 Task: Compose an email with the signature Louis Adams with the subject Request for feedback on a social responsibility report and the message I would like to schedule a project status review call. from softage.3@softage.net to softage.6@softage.net with an attached audio file Audio_ad_jingle.mp3 Undo the message, redo the message and add the line (Thank you) Send the email. Finally, move the email from Sent Items to the label Sales forecasts
Action: Mouse moved to (72, 123)
Screenshot: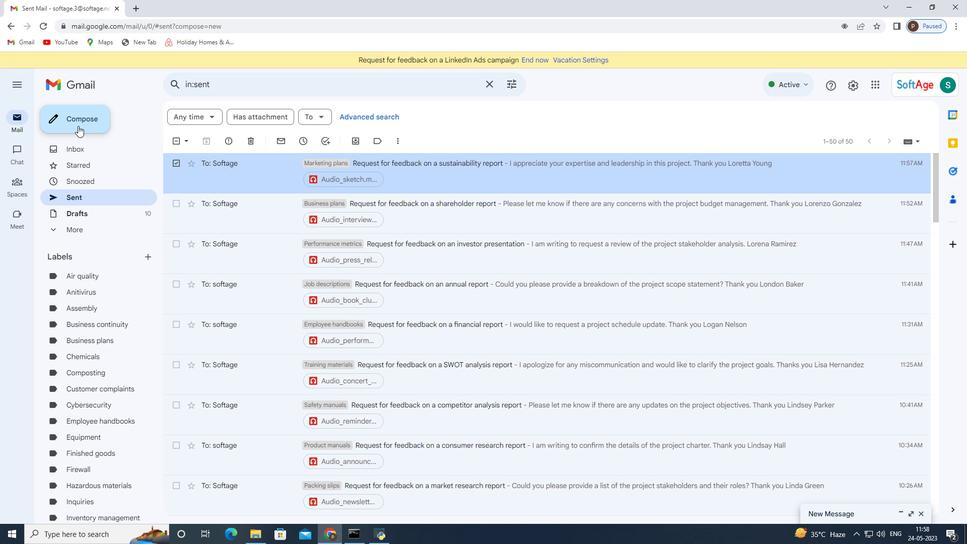 
Action: Mouse pressed left at (72, 123)
Screenshot: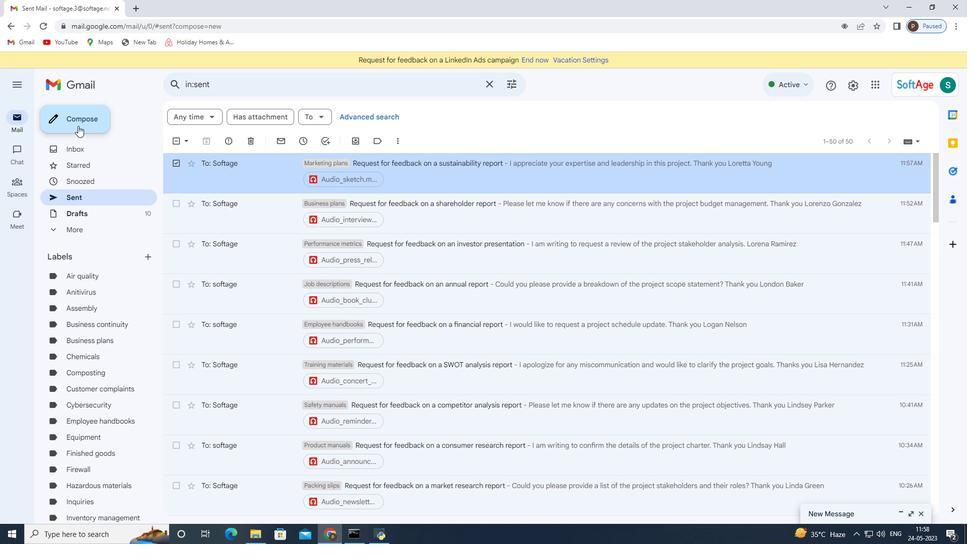 
Action: Mouse moved to (681, 509)
Screenshot: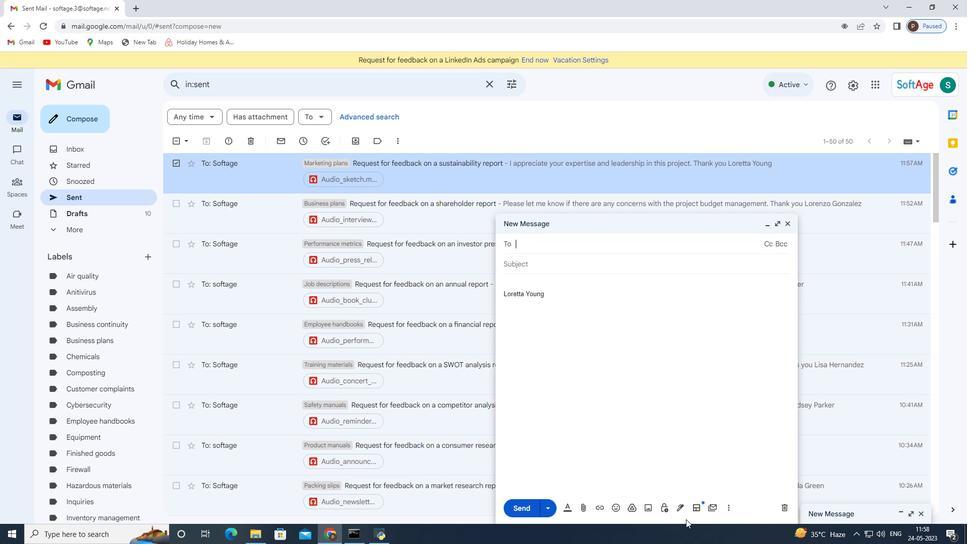 
Action: Mouse pressed left at (681, 509)
Screenshot: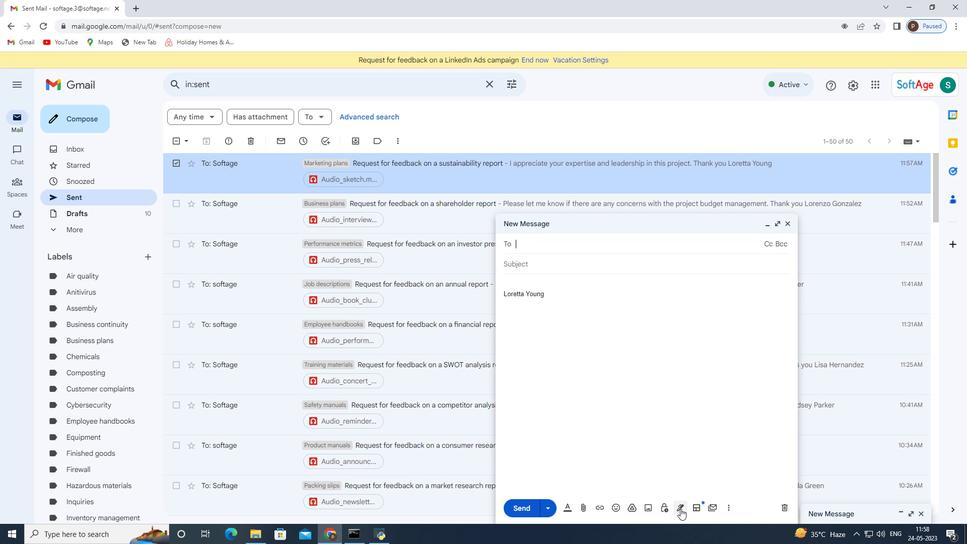 
Action: Mouse moved to (700, 454)
Screenshot: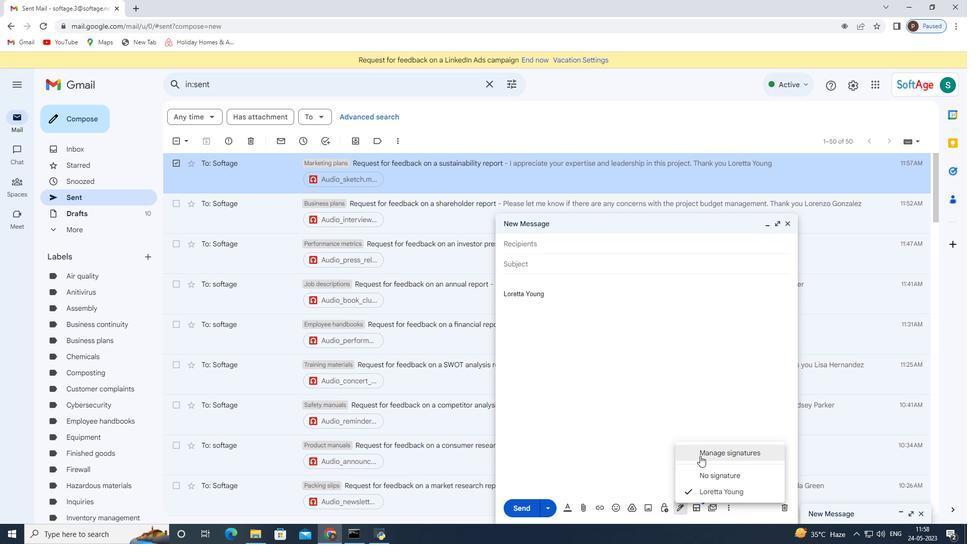 
Action: Mouse pressed left at (700, 454)
Screenshot: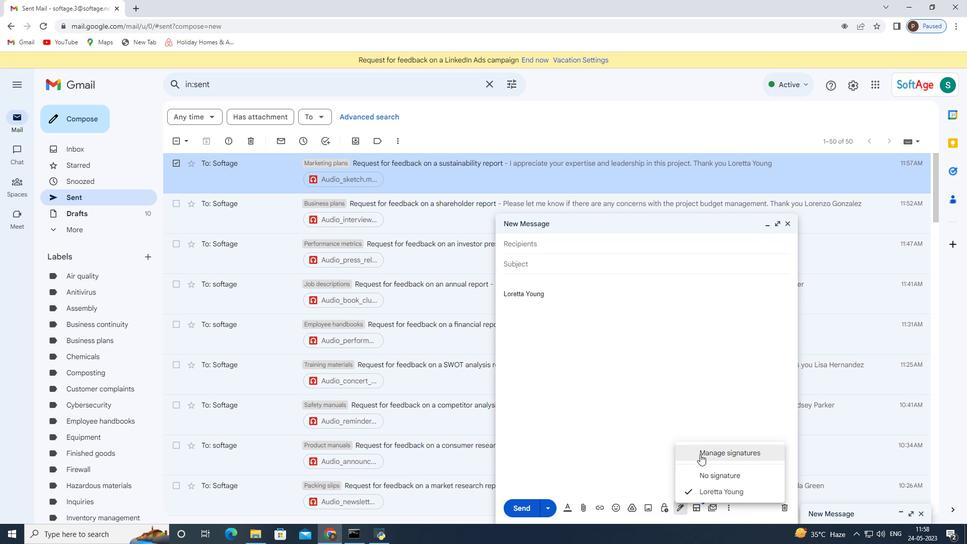 
Action: Mouse moved to (790, 223)
Screenshot: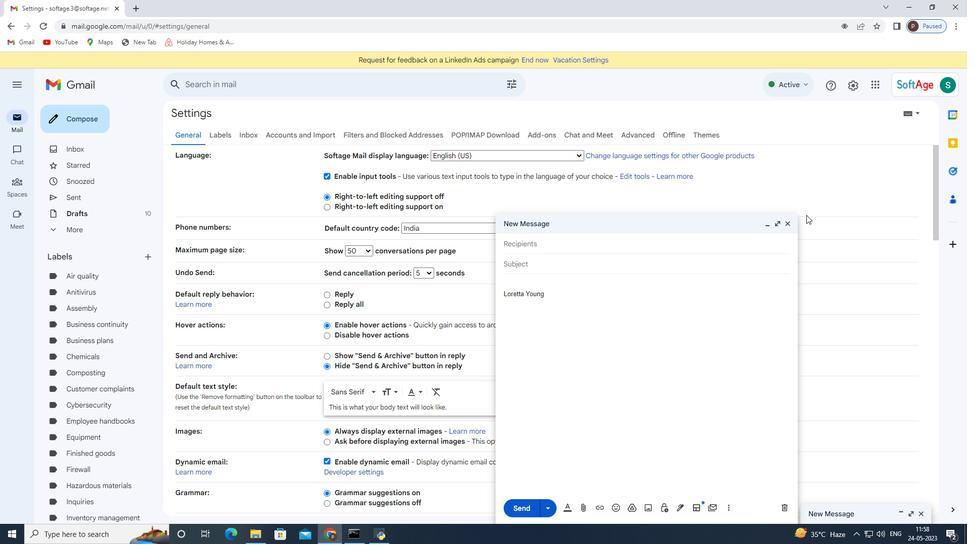 
Action: Mouse pressed left at (790, 223)
Screenshot: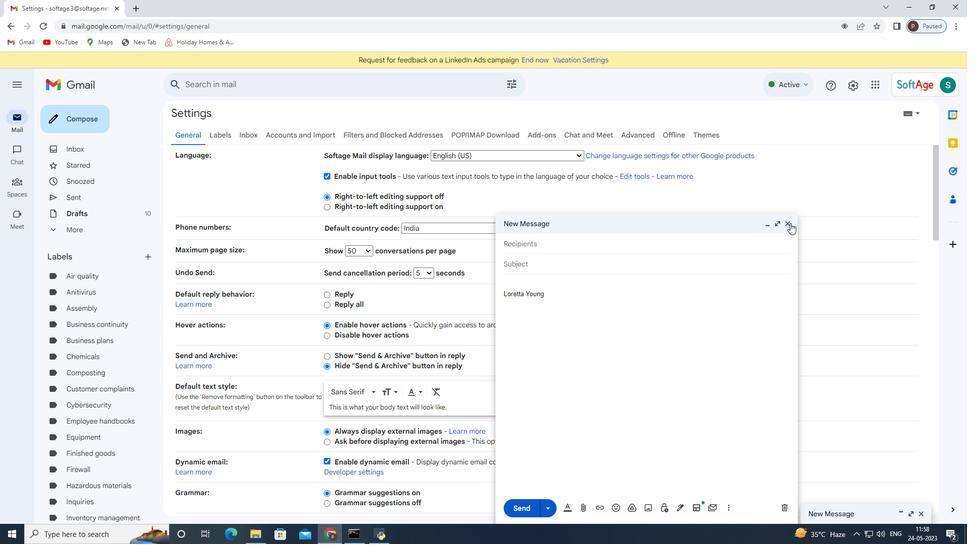 
Action: Mouse moved to (393, 349)
Screenshot: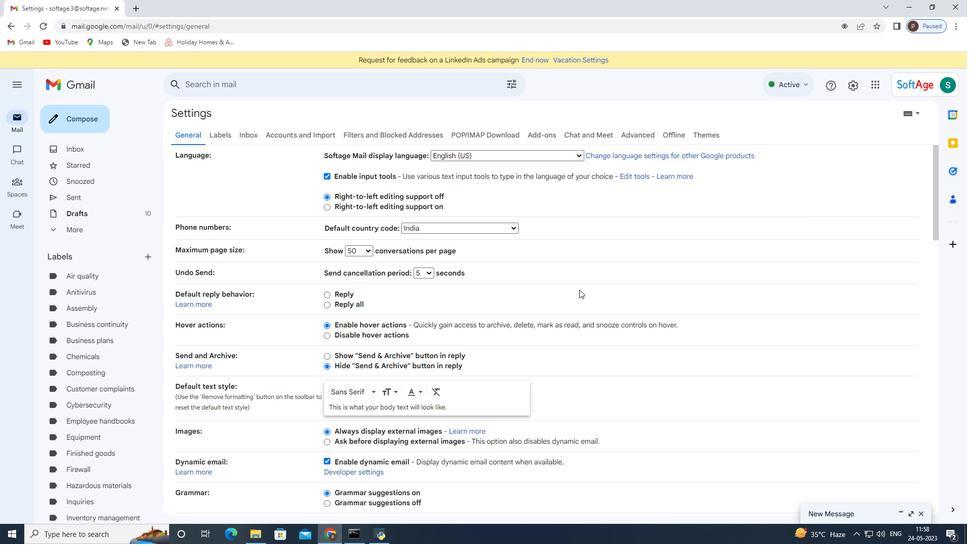 
Action: Mouse scrolled (393, 348) with delta (0, 0)
Screenshot: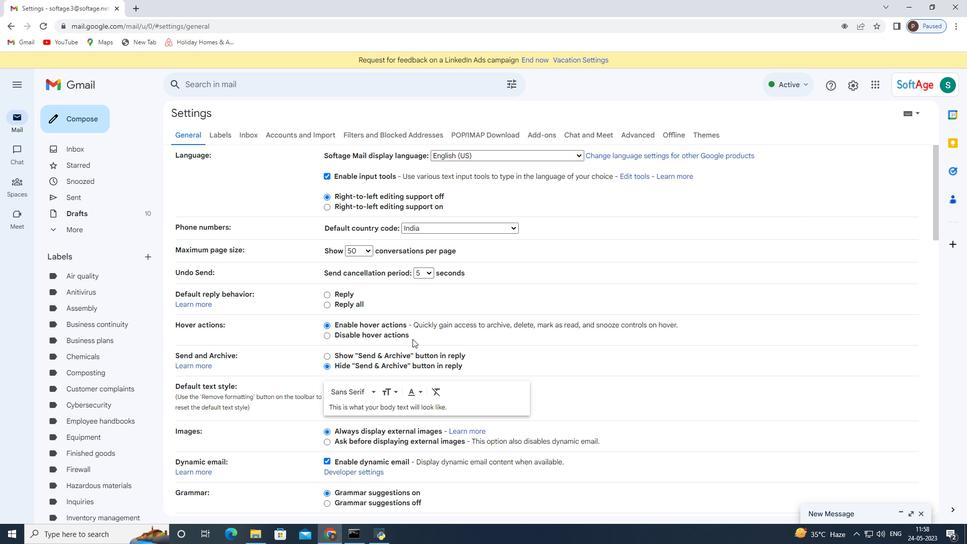 
Action: Mouse scrolled (393, 348) with delta (0, 0)
Screenshot: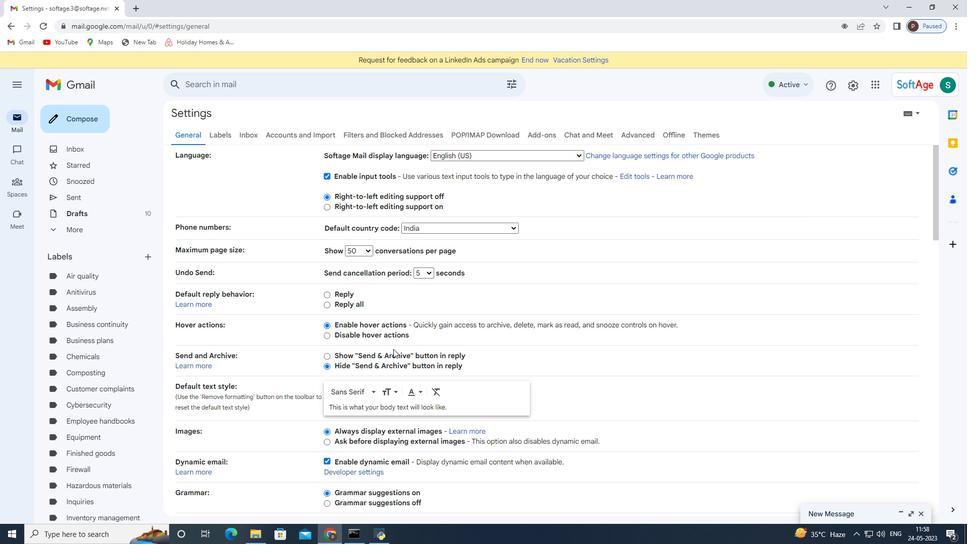 
Action: Mouse scrolled (393, 348) with delta (0, 0)
Screenshot: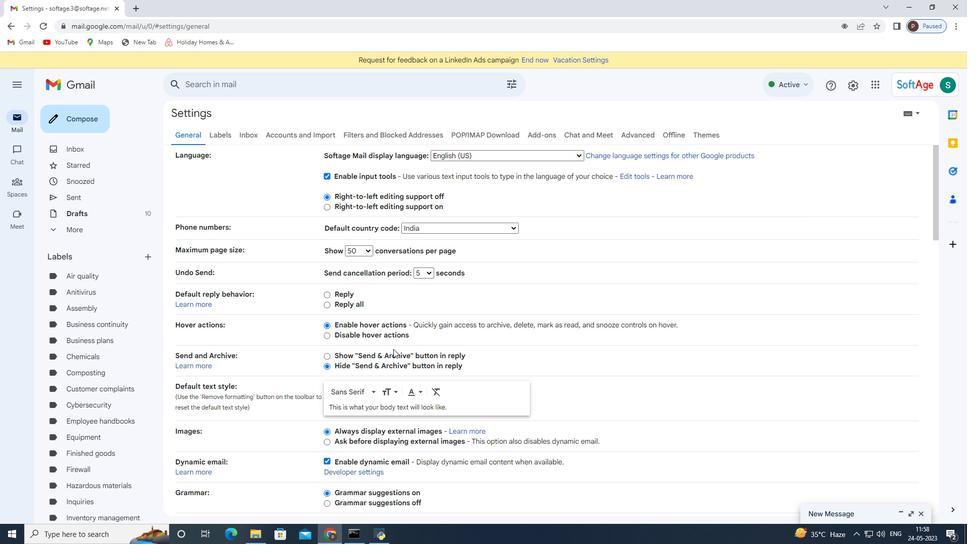 
Action: Mouse scrolled (393, 348) with delta (0, 0)
Screenshot: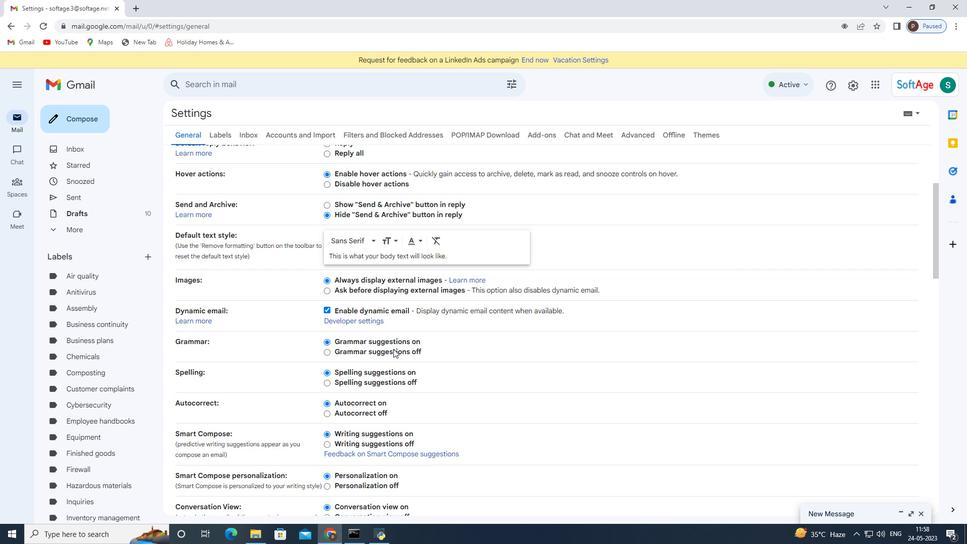 
Action: Mouse scrolled (393, 348) with delta (0, 0)
Screenshot: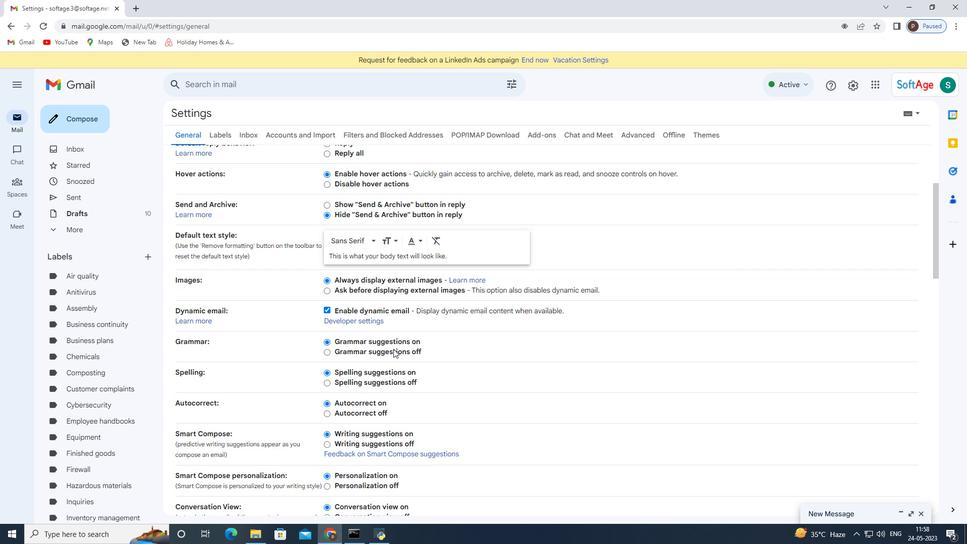 
Action: Mouse scrolled (393, 348) with delta (0, 0)
Screenshot: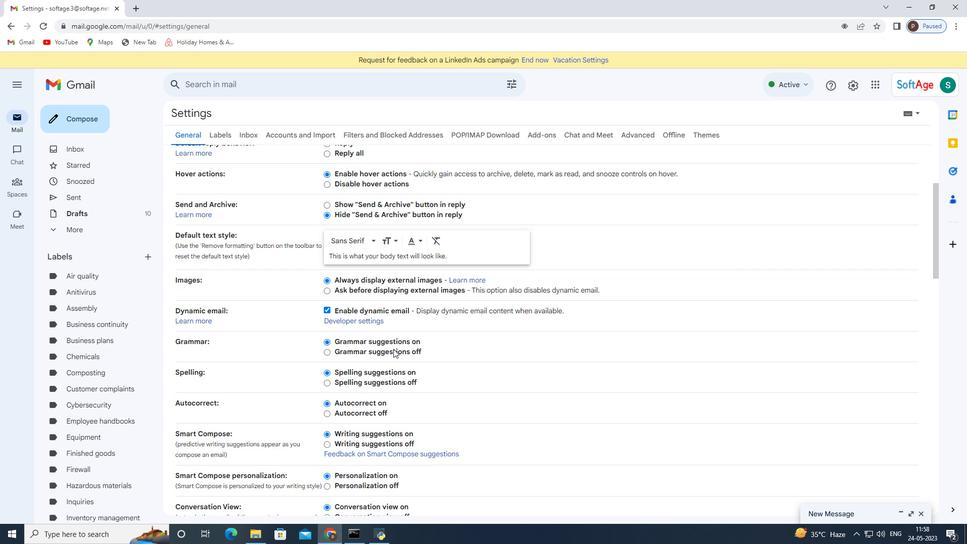 
Action: Mouse scrolled (393, 348) with delta (0, 0)
Screenshot: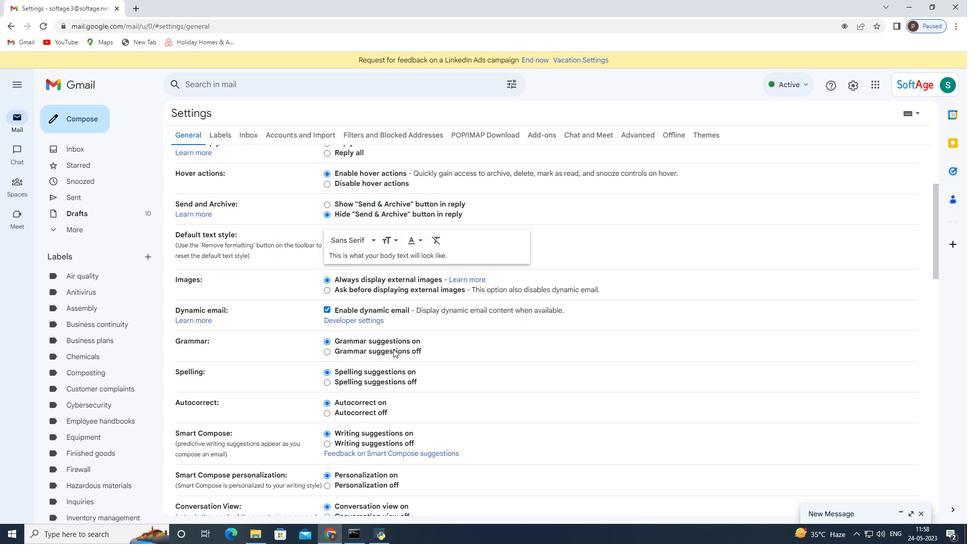 
Action: Mouse scrolled (393, 348) with delta (0, 0)
Screenshot: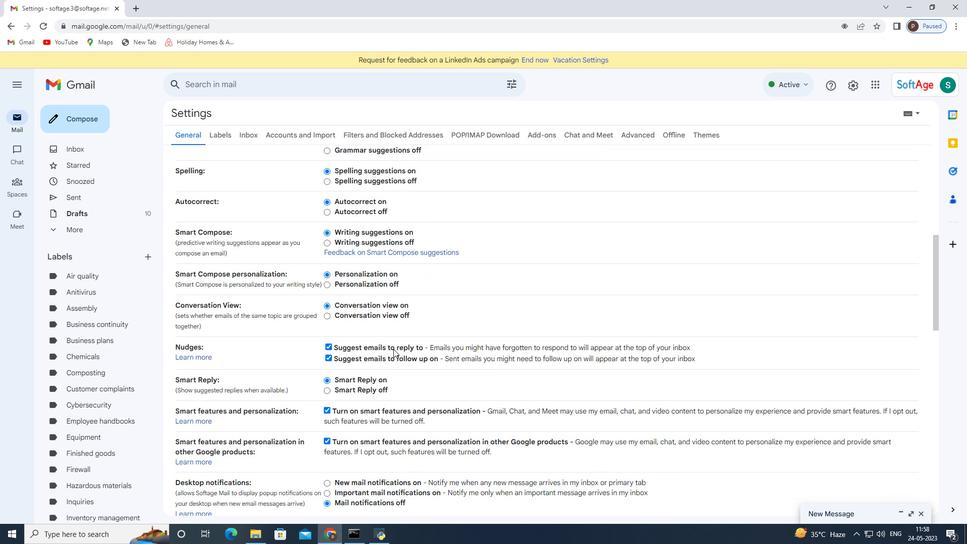 
Action: Mouse scrolled (393, 348) with delta (0, 0)
Screenshot: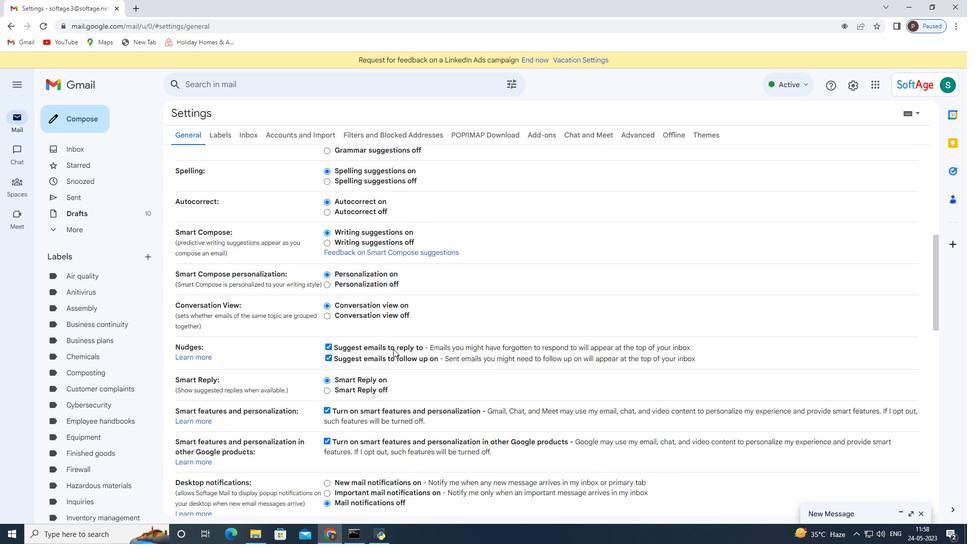 
Action: Mouse scrolled (393, 348) with delta (0, 0)
Screenshot: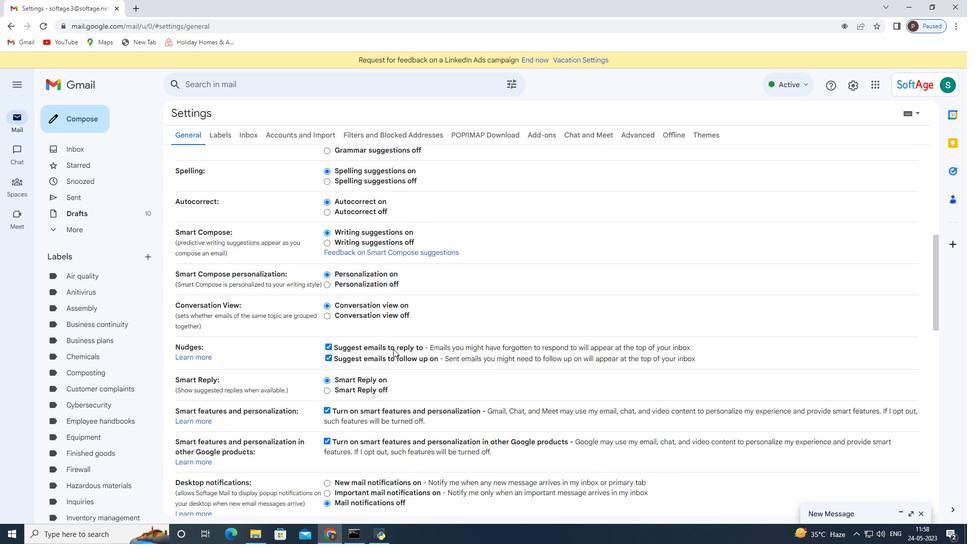 
Action: Mouse scrolled (393, 348) with delta (0, 0)
Screenshot: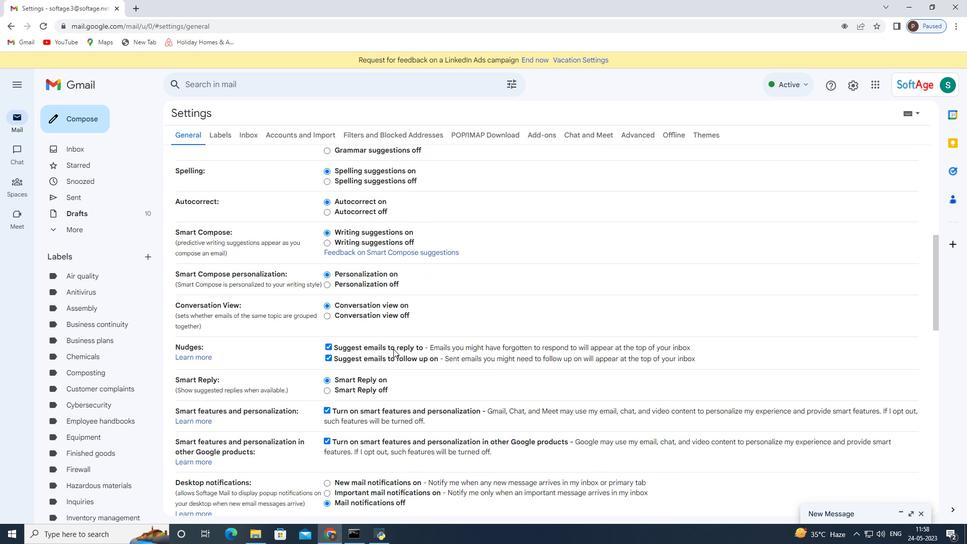 
Action: Mouse scrolled (393, 348) with delta (0, 0)
Screenshot: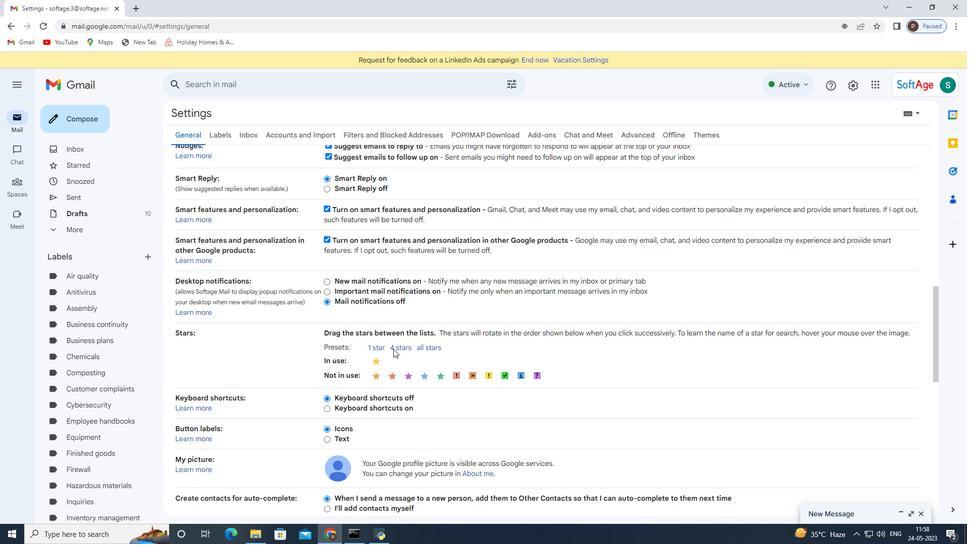 
Action: Mouse scrolled (393, 348) with delta (0, 0)
Screenshot: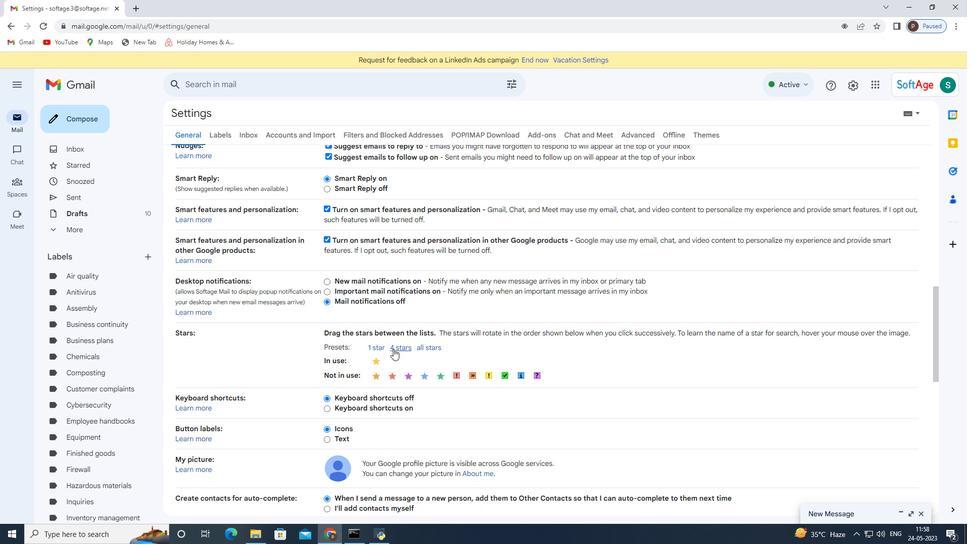 
Action: Mouse scrolled (393, 348) with delta (0, 0)
Screenshot: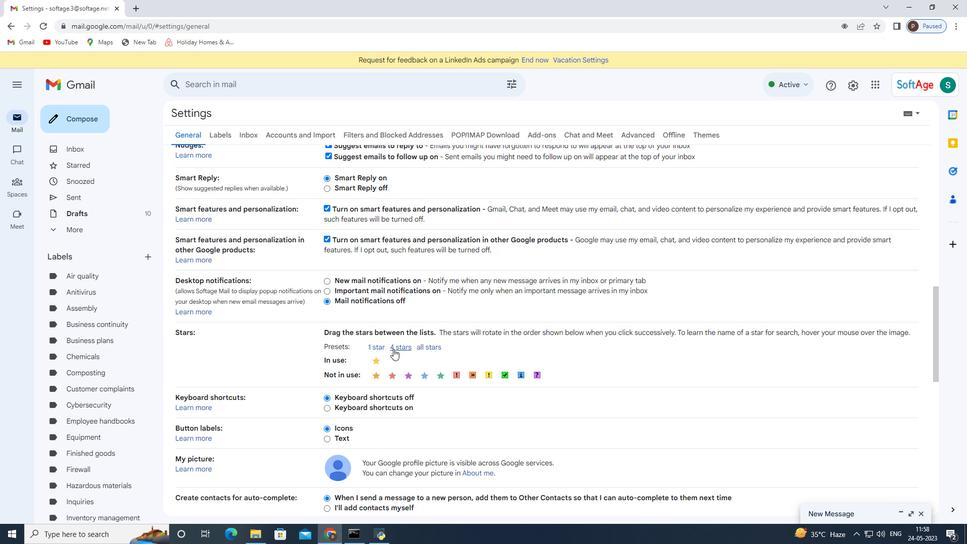 
Action: Mouse scrolled (393, 348) with delta (0, 0)
Screenshot: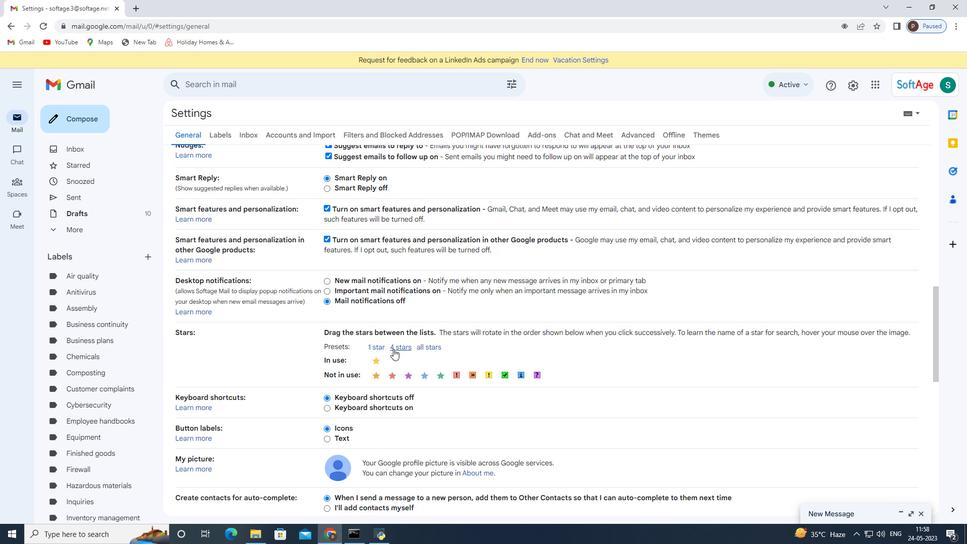
Action: Mouse scrolled (393, 348) with delta (0, 0)
Screenshot: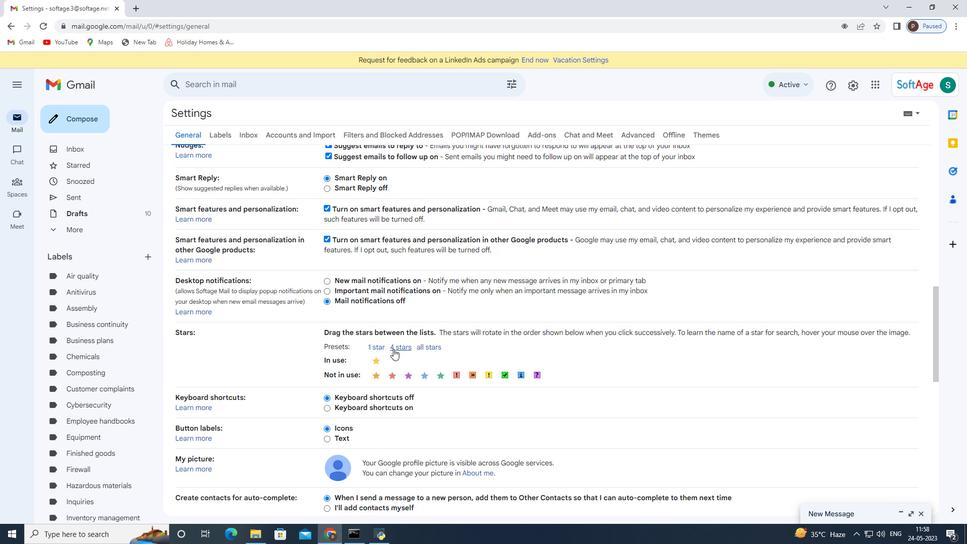 
Action: Mouse scrolled (393, 348) with delta (0, 0)
Screenshot: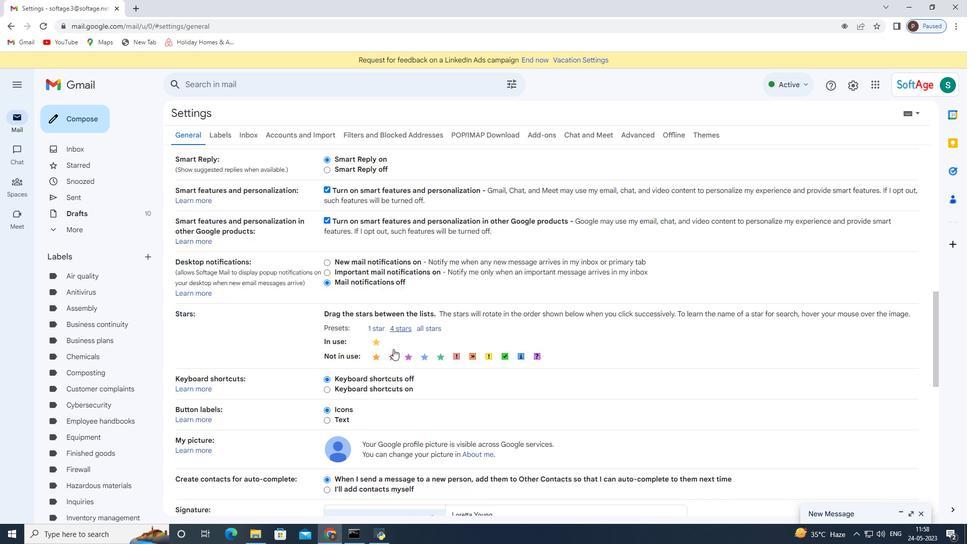 
Action: Mouse moved to (438, 237)
Screenshot: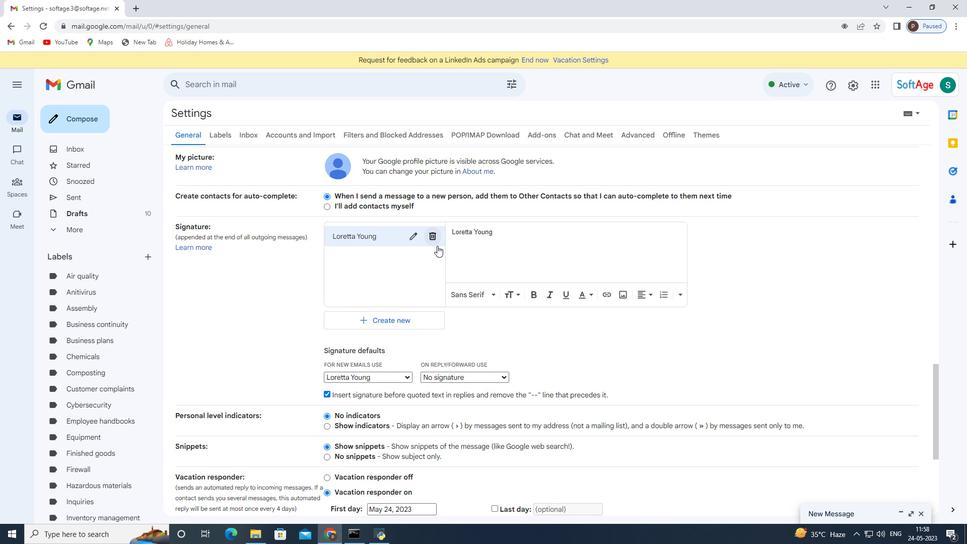 
Action: Mouse pressed left at (438, 237)
Screenshot: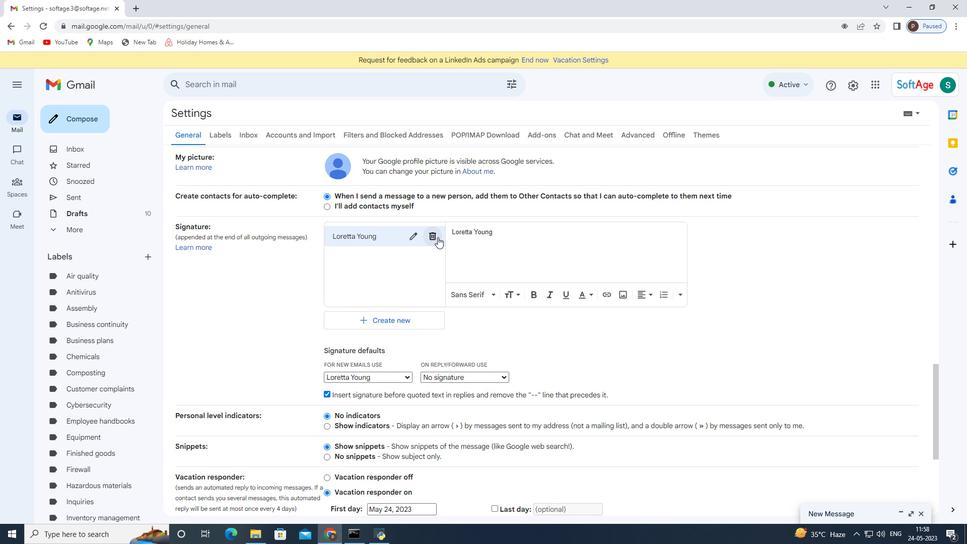 
Action: Mouse moved to (566, 311)
Screenshot: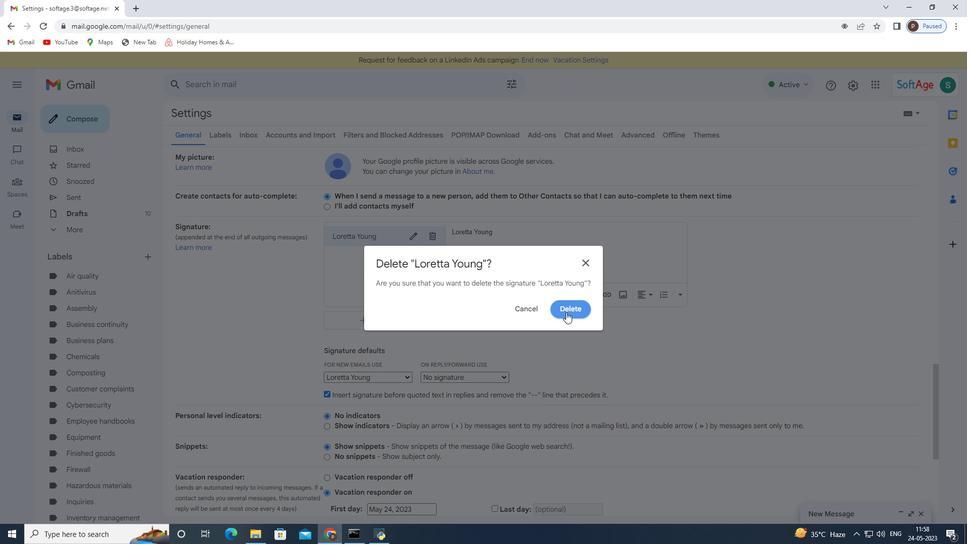 
Action: Mouse pressed left at (566, 311)
Screenshot: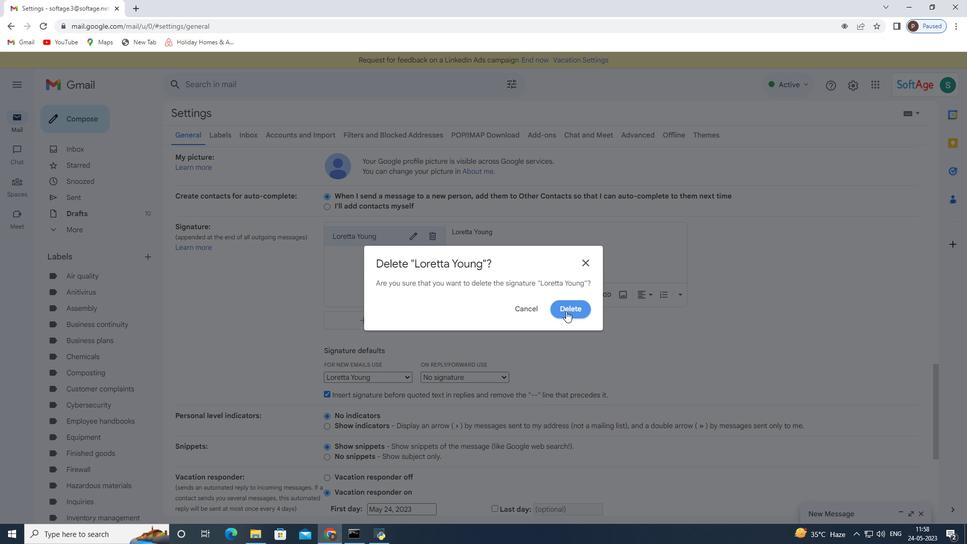 
Action: Mouse moved to (386, 248)
Screenshot: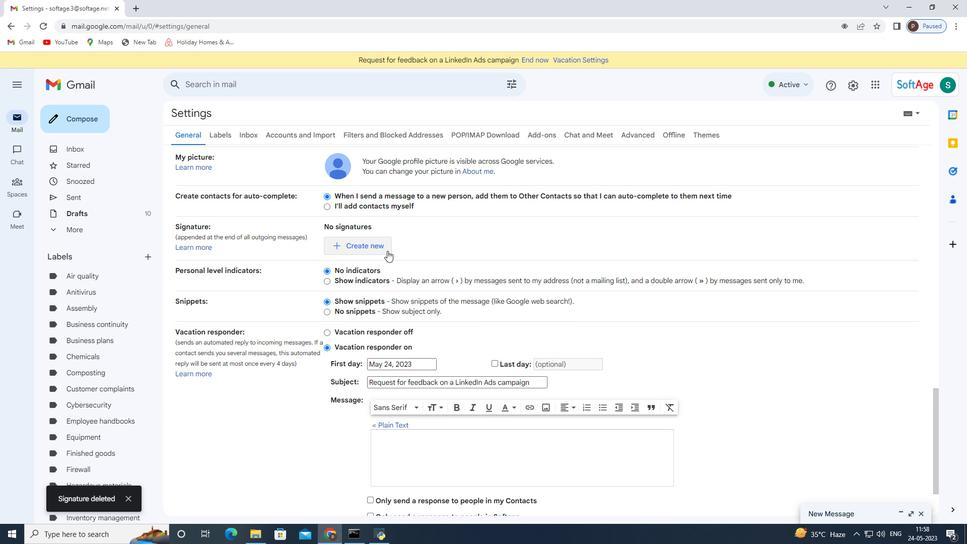 
Action: Mouse pressed left at (386, 248)
Screenshot: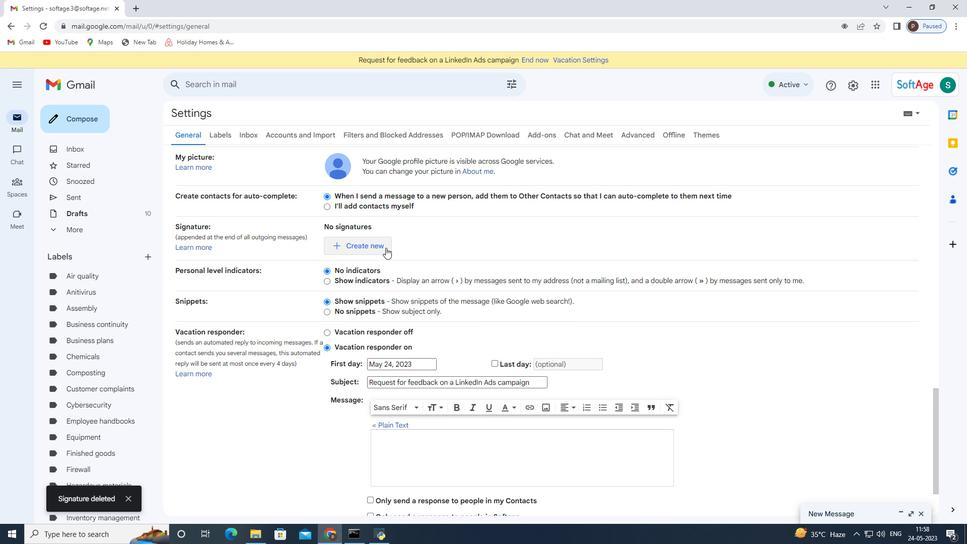 
Action: Mouse moved to (396, 283)
Screenshot: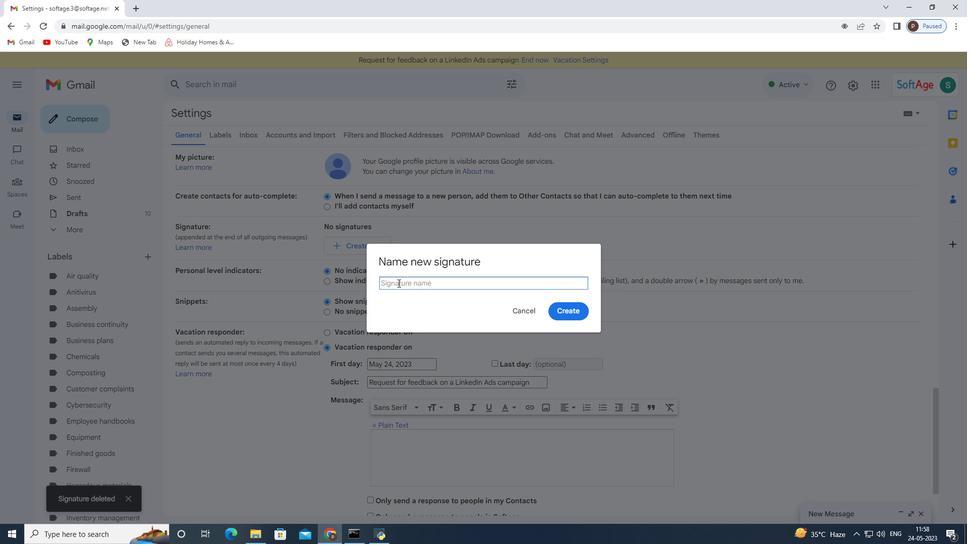 
Action: Mouse pressed left at (396, 283)
Screenshot: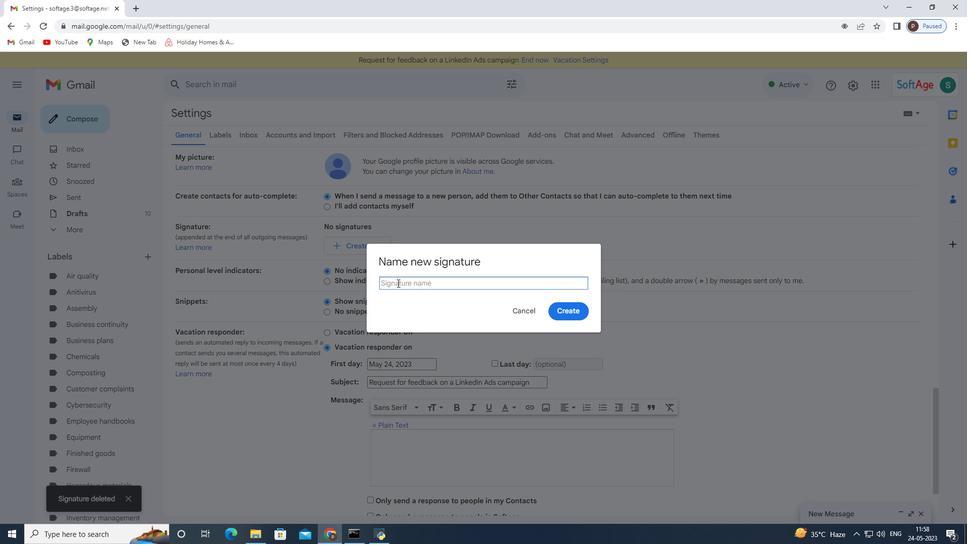 
Action: Key pressed <Key.shift>Louis<Key.space>a<Key.backspace><Key.shift>Adams
Screenshot: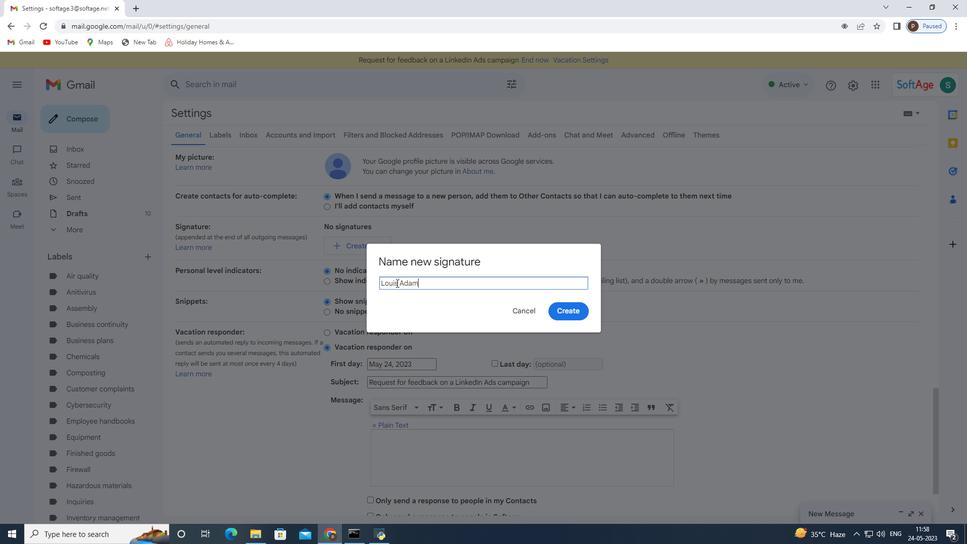 
Action: Mouse moved to (578, 316)
Screenshot: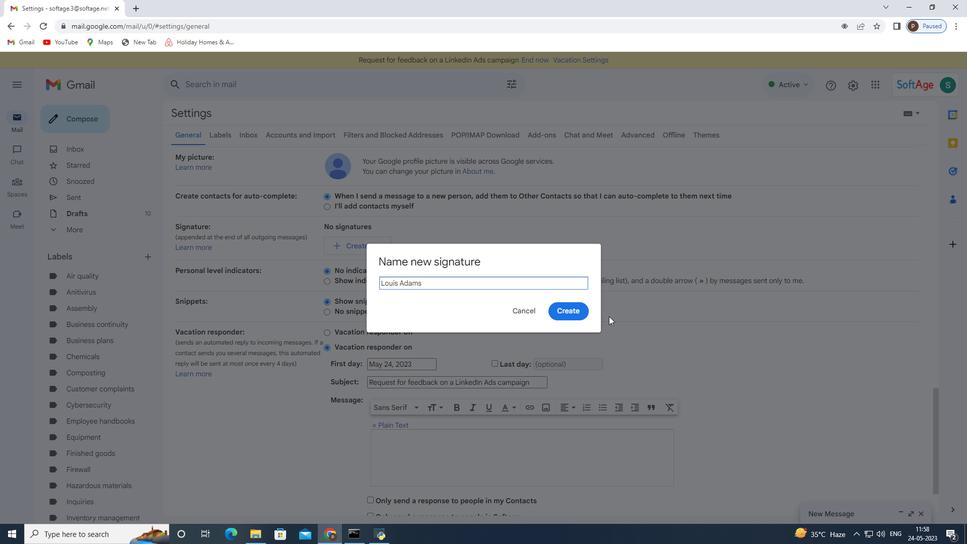 
Action: Mouse pressed left at (578, 316)
Screenshot: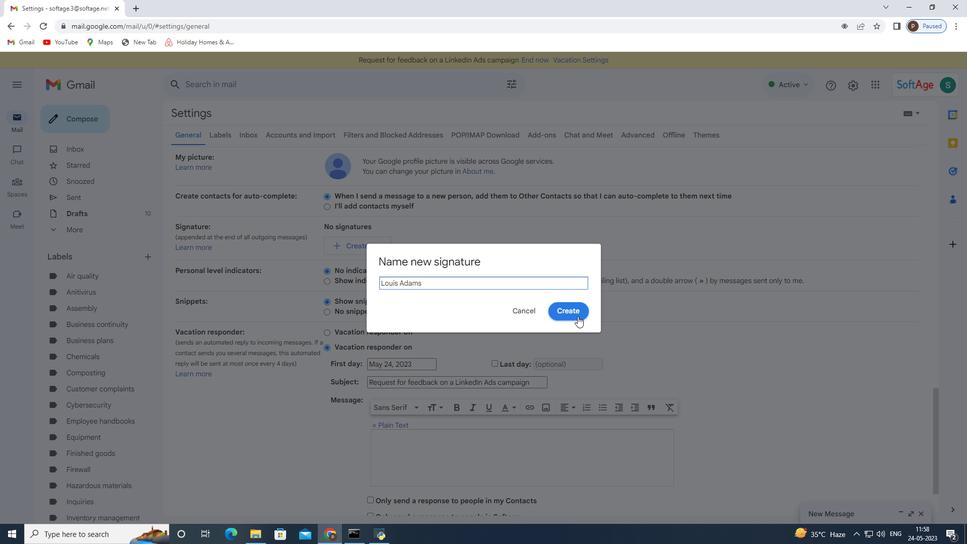 
Action: Mouse moved to (462, 242)
Screenshot: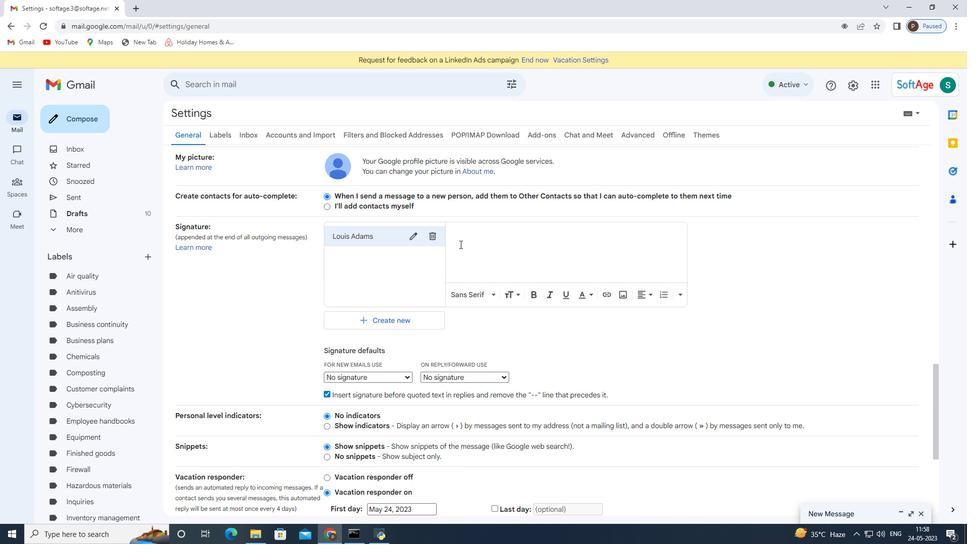 
Action: Mouse pressed left at (462, 242)
Screenshot: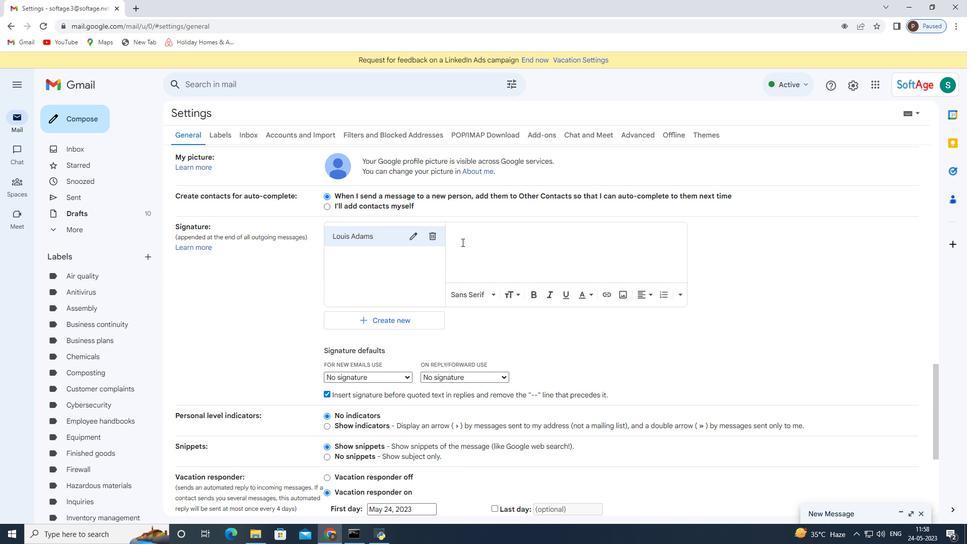 
Action: Key pressed <Key.shift>Louis<Key.space><Key.shift>Adams
Screenshot: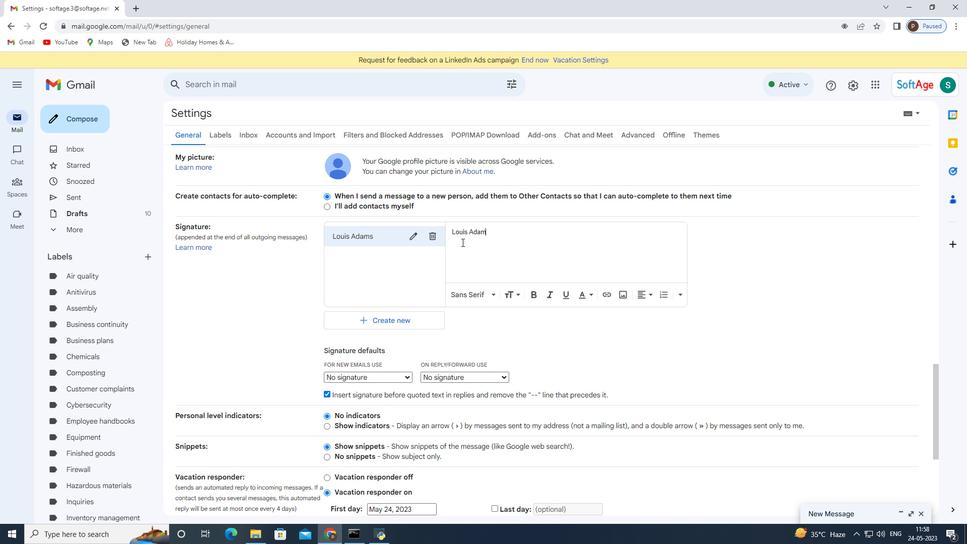 
Action: Mouse moved to (479, 233)
Screenshot: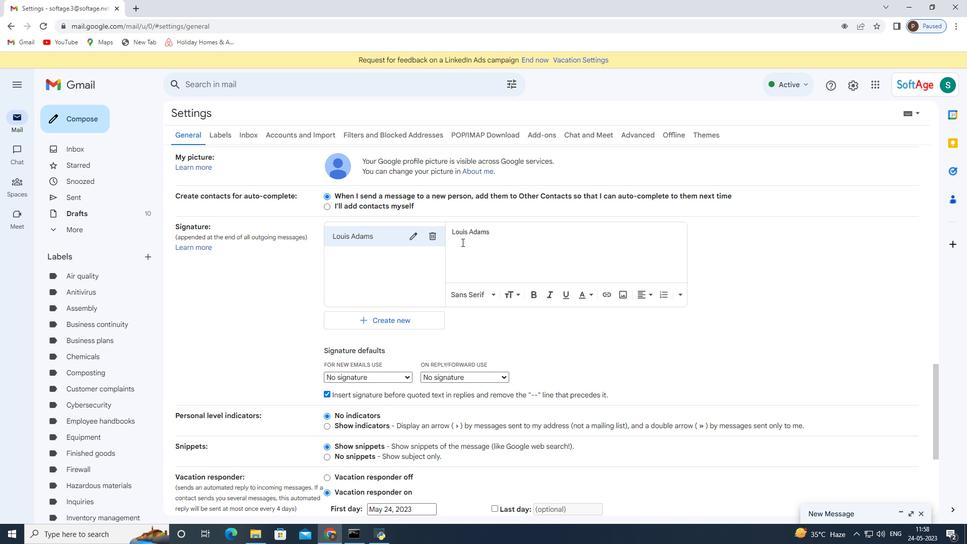 
Action: Mouse scrolled (479, 233) with delta (0, 0)
Screenshot: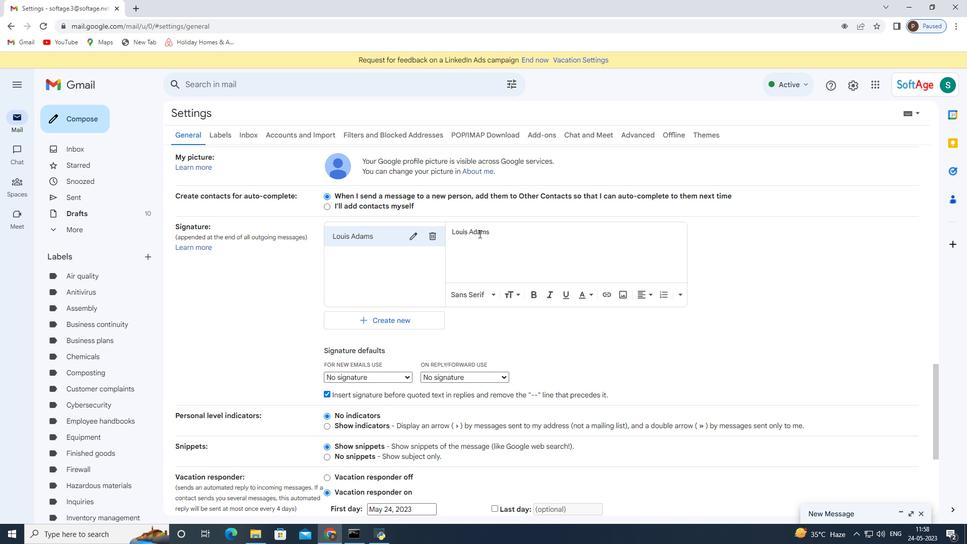 
Action: Mouse scrolled (479, 233) with delta (0, 0)
Screenshot: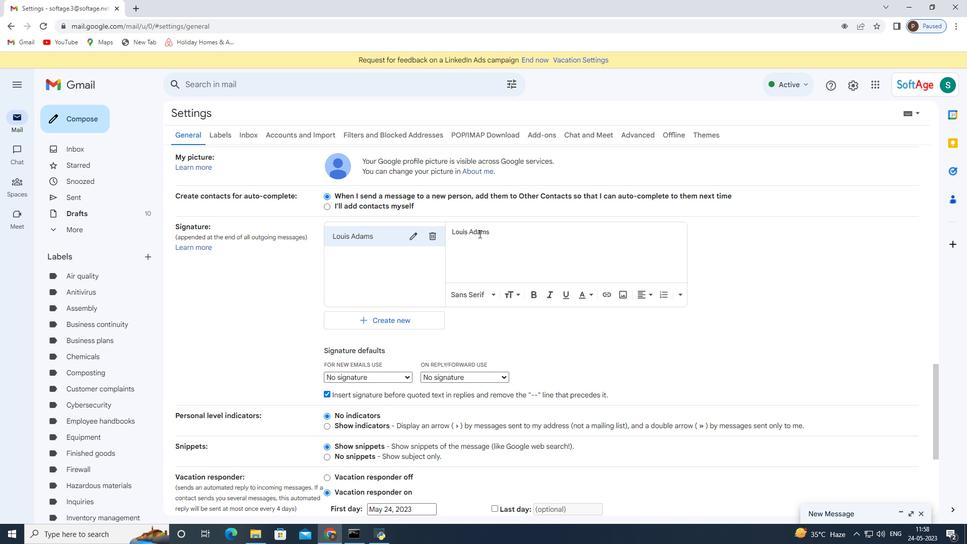 
Action: Mouse moved to (380, 278)
Screenshot: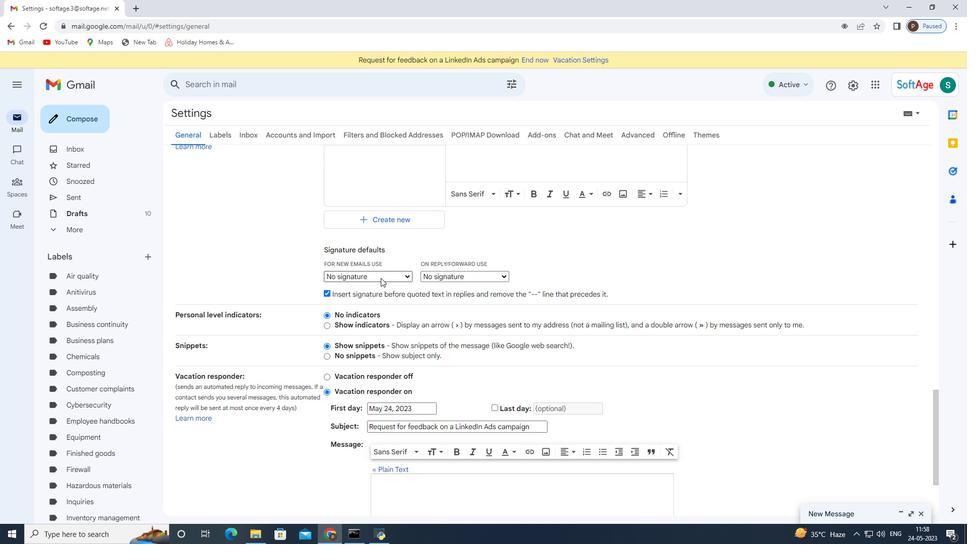 
Action: Mouse pressed left at (380, 278)
Screenshot: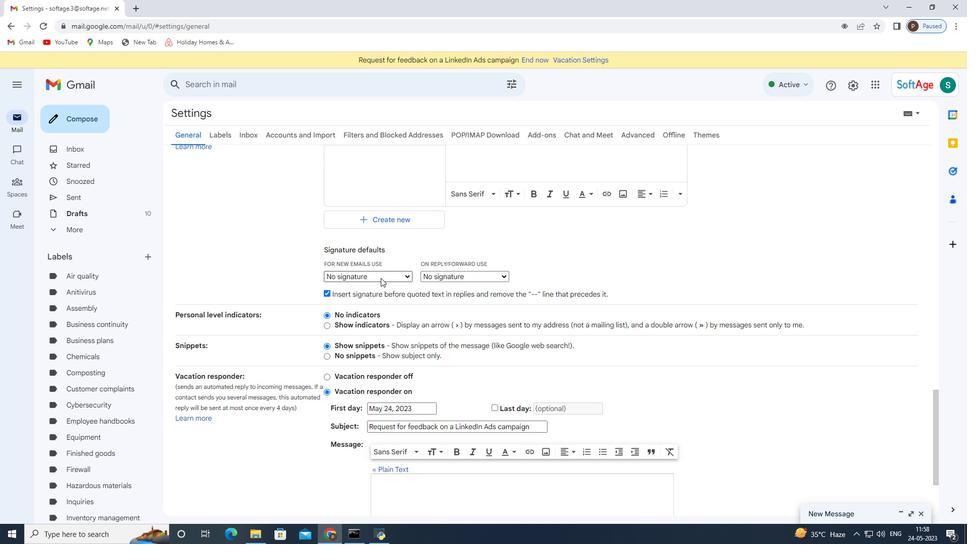 
Action: Mouse moved to (379, 297)
Screenshot: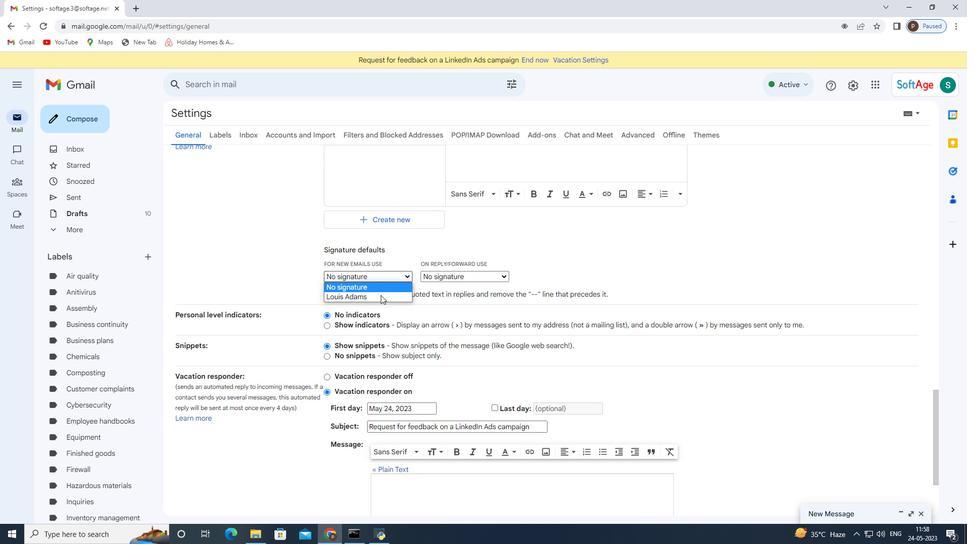 
Action: Mouse pressed left at (379, 297)
Screenshot: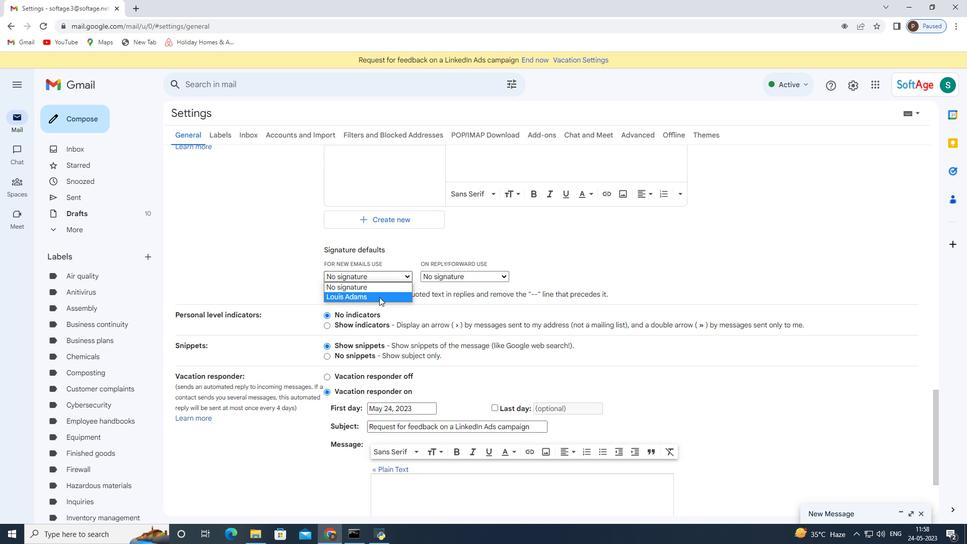 
Action: Mouse scrolled (379, 296) with delta (0, 0)
Screenshot: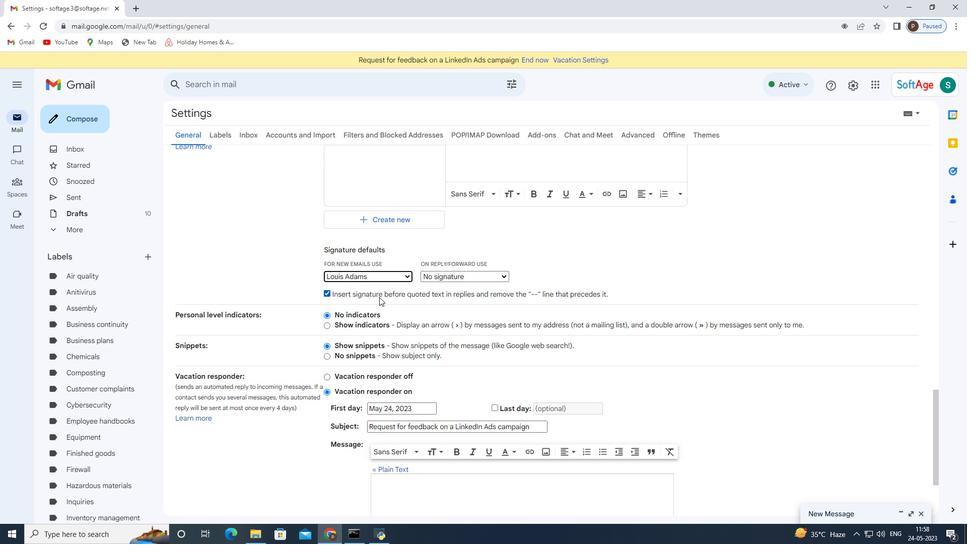 
Action: Mouse scrolled (379, 296) with delta (0, 0)
Screenshot: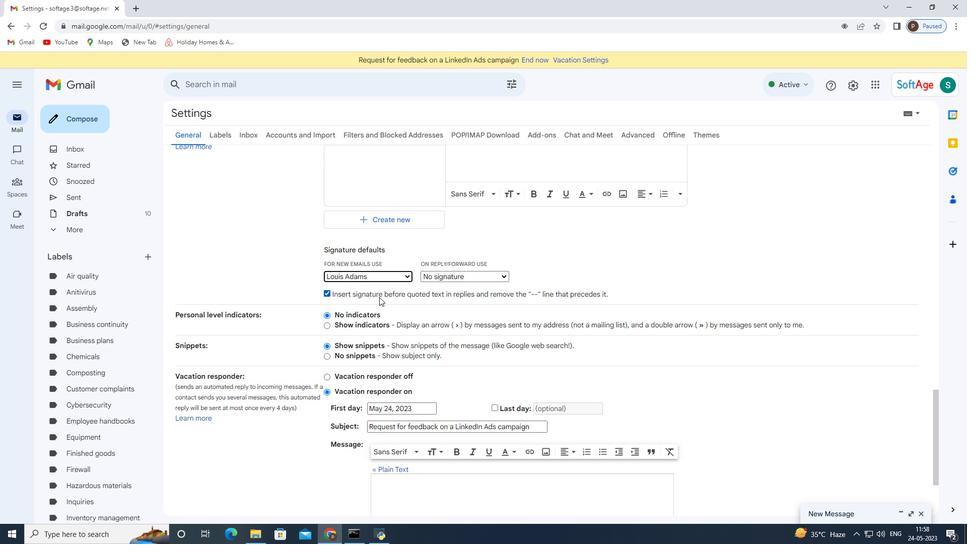 
Action: Mouse moved to (384, 302)
Screenshot: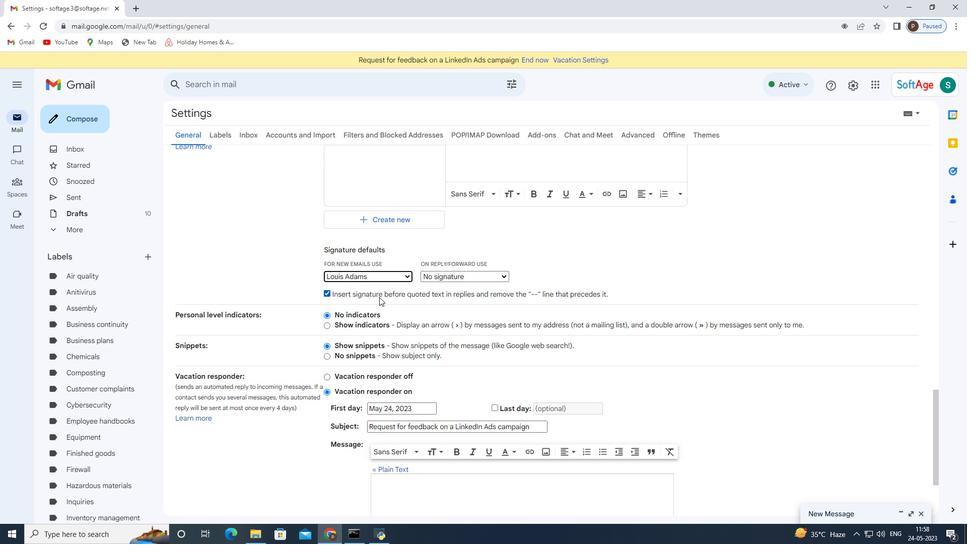
Action: Mouse scrolled (384, 302) with delta (0, 0)
Screenshot: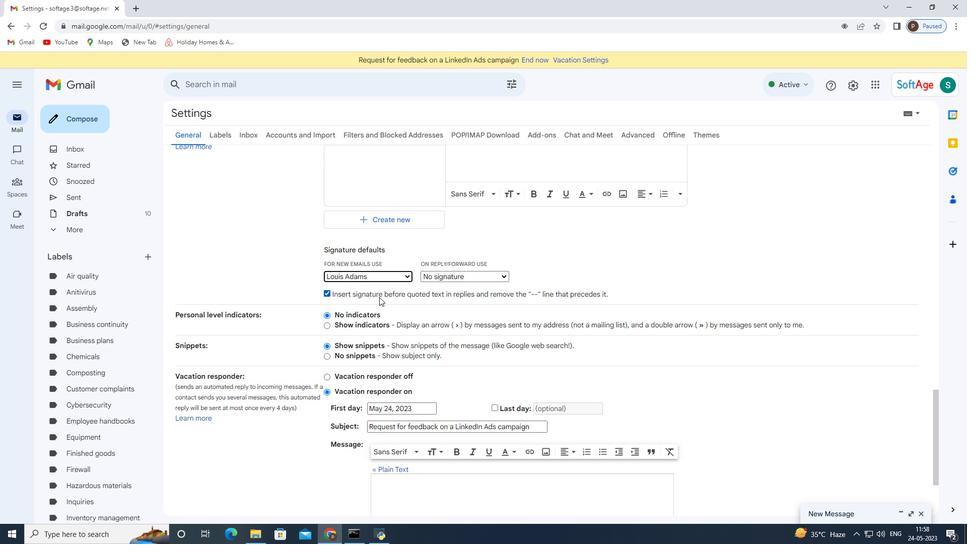 
Action: Mouse moved to (395, 318)
Screenshot: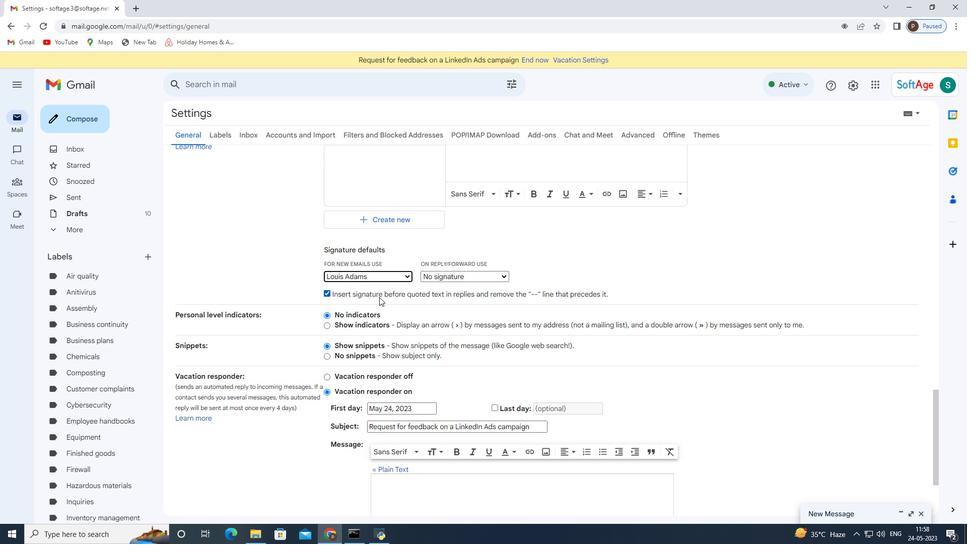 
Action: Mouse scrolled (395, 318) with delta (0, 0)
Screenshot: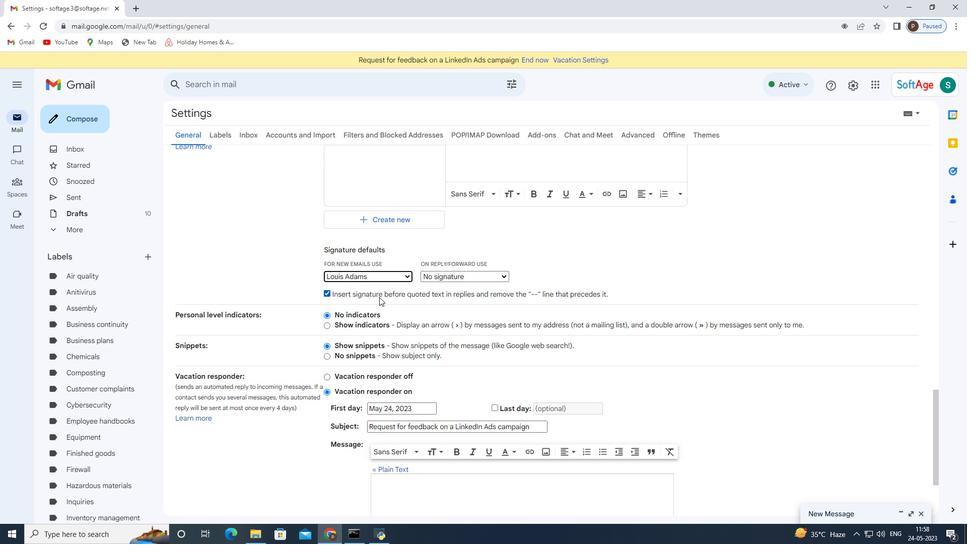 
Action: Mouse moved to (528, 465)
Screenshot: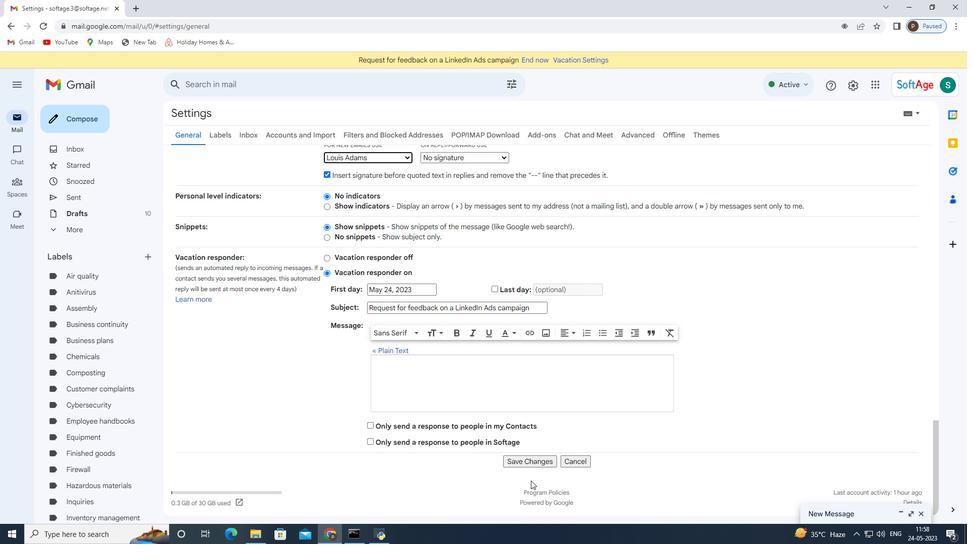 
Action: Mouse pressed left at (528, 465)
Screenshot: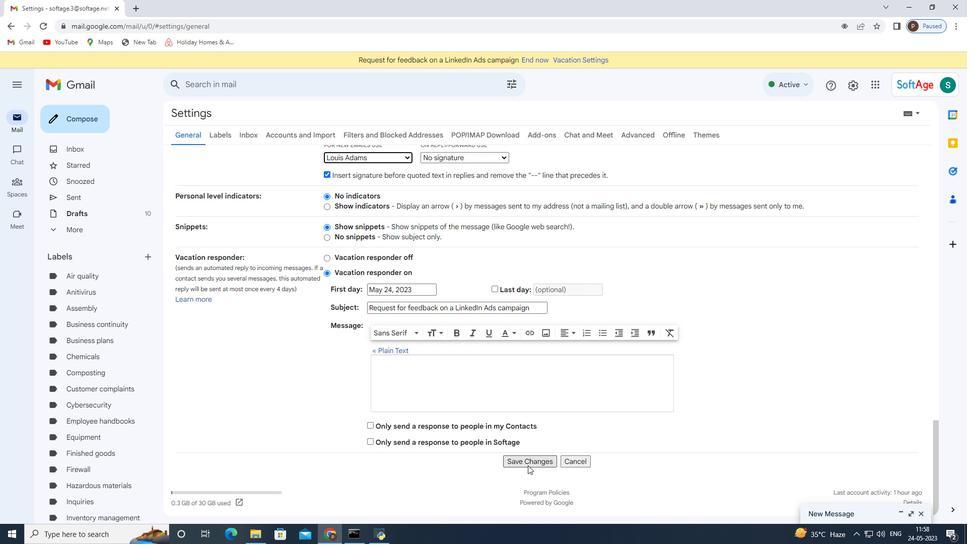 
Action: Mouse moved to (67, 122)
Screenshot: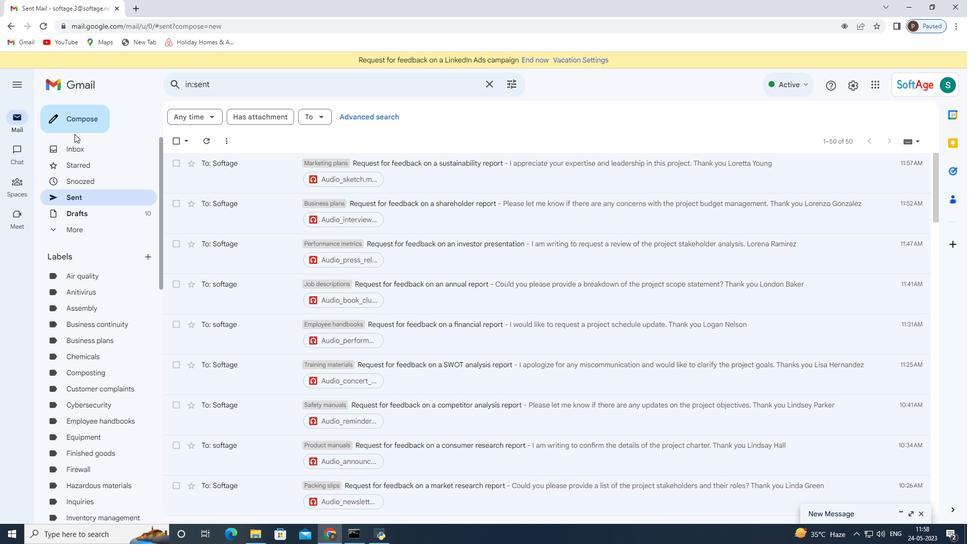 
Action: Mouse pressed left at (67, 122)
Screenshot: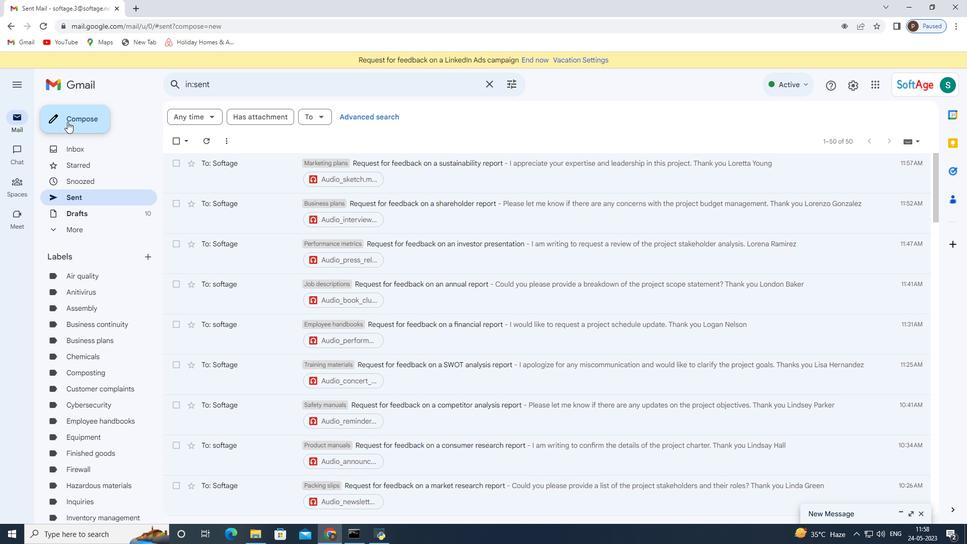 
Action: Mouse moved to (559, 267)
Screenshot: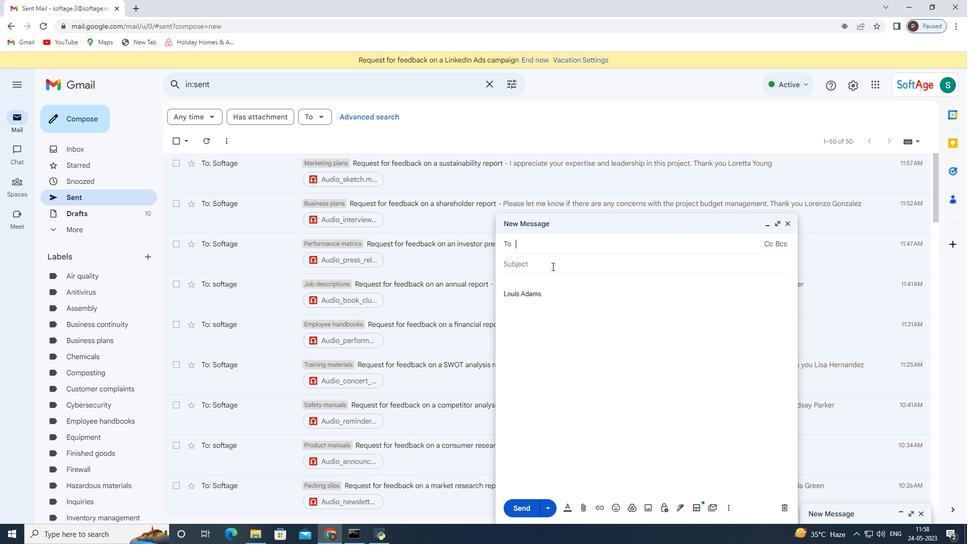 
Action: Mouse pressed left at (559, 267)
Screenshot: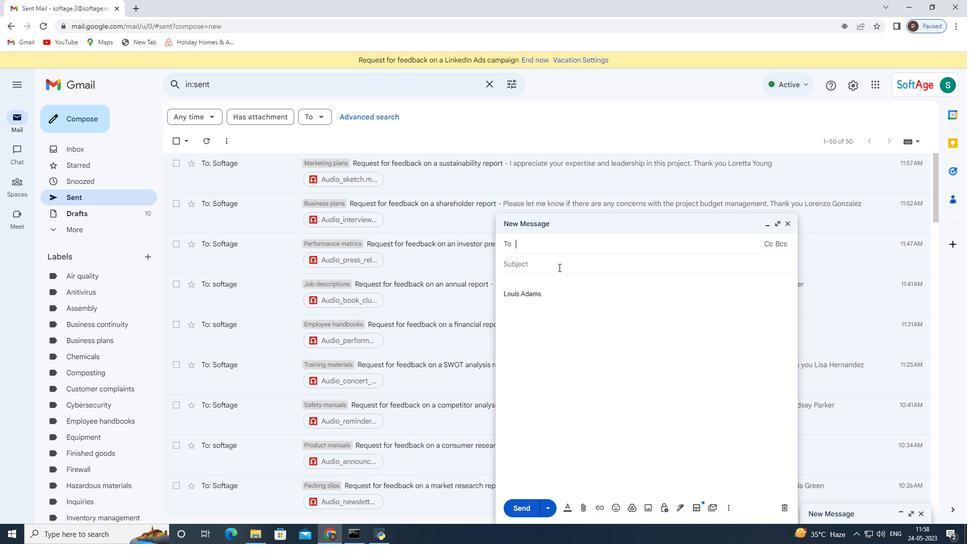 
Action: Key pressed <Key.shift>Request<Key.space>for<Key.space>feedback<Key.space>on<Key.space>a<Key.space>social<Key.space>responsibility<Key.space>report<Key.tab><Key.shift>I<Key.space>would<Key.space>like<Key.space>to<Key.space>schedule<Key.space>a<Key.space>project<Key.space>status<Key.space>review<Key.space>call.
Screenshot: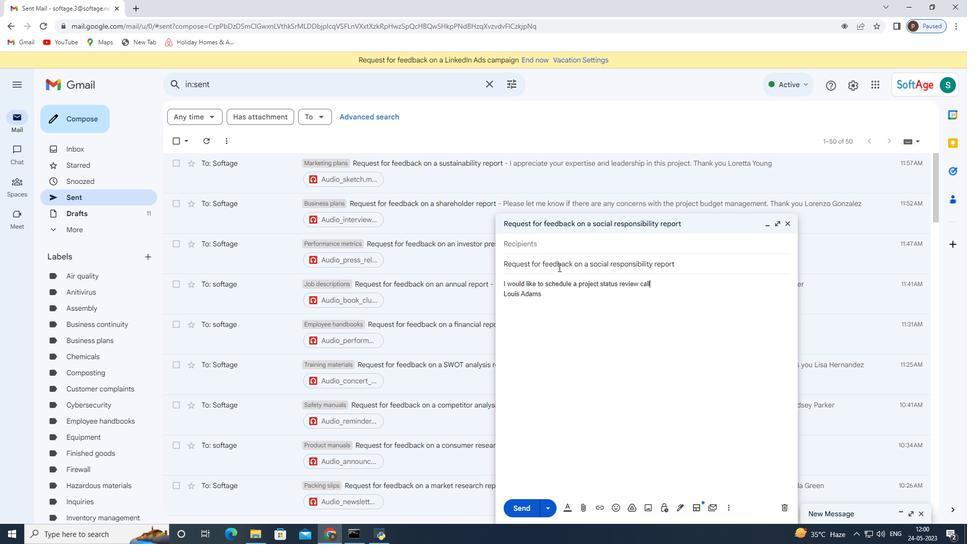 
Action: Mouse moved to (534, 249)
Screenshot: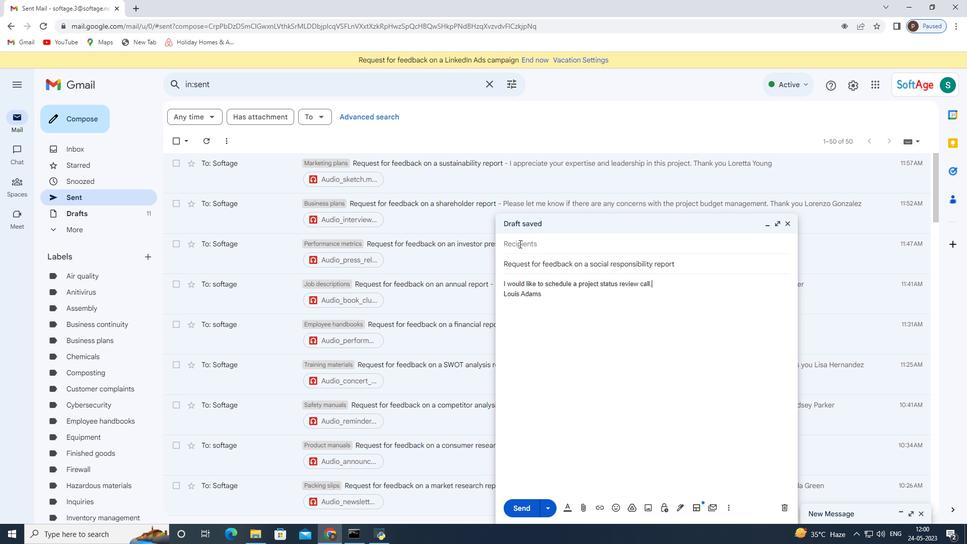 
Action: Mouse pressed left at (534, 249)
Screenshot: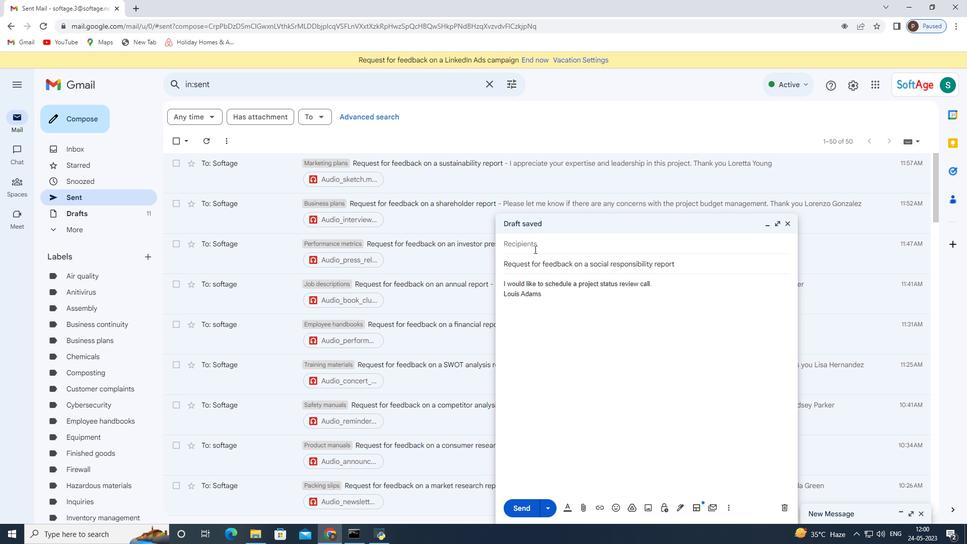 
Action: Key pressed softage.6<Key.shift>@softage.net
Screenshot: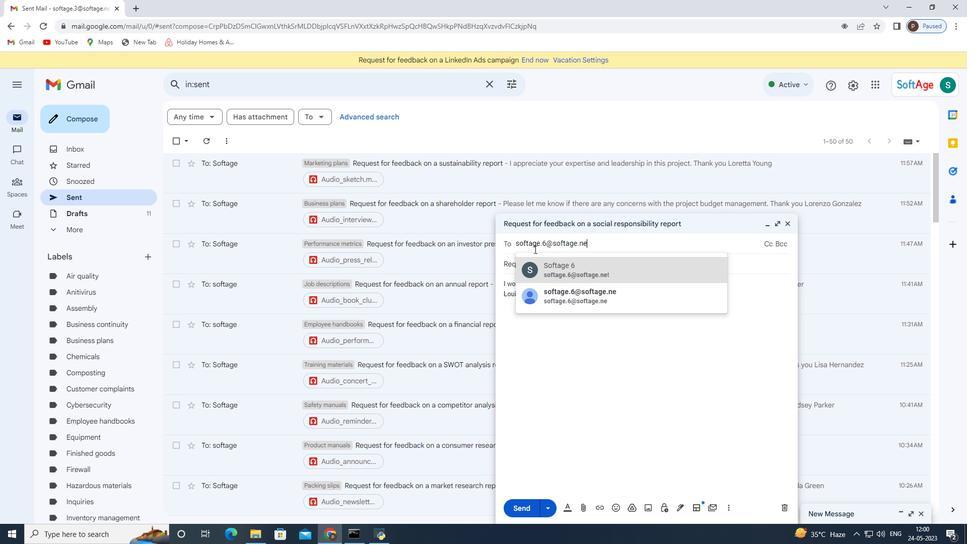 
Action: Mouse moved to (588, 261)
Screenshot: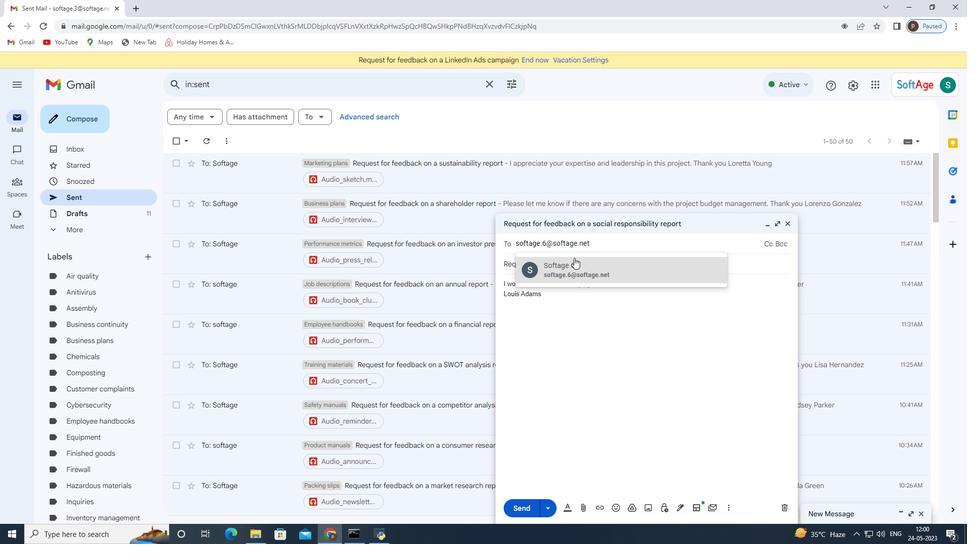 
Action: Mouse pressed left at (588, 261)
Screenshot: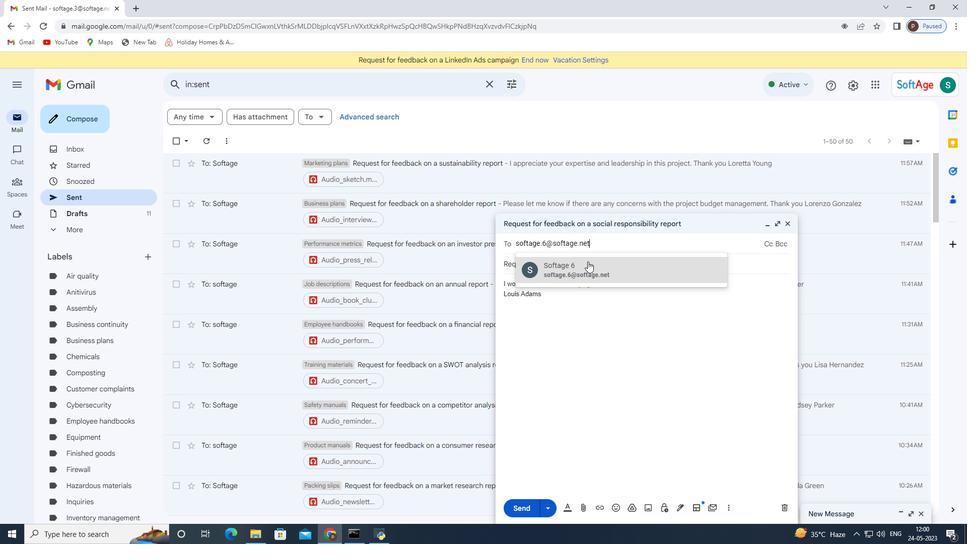 
Action: Mouse moved to (587, 505)
Screenshot: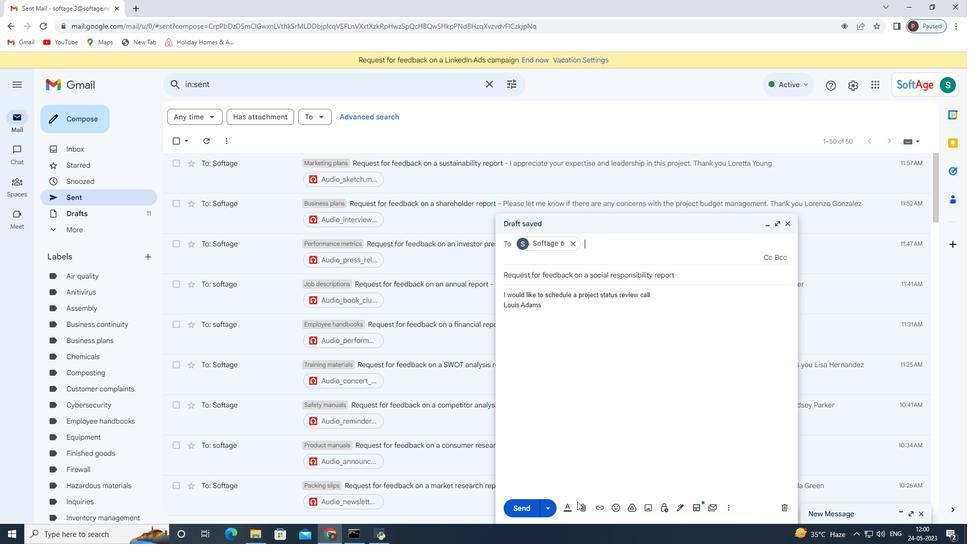
Action: Mouse pressed left at (587, 505)
Screenshot: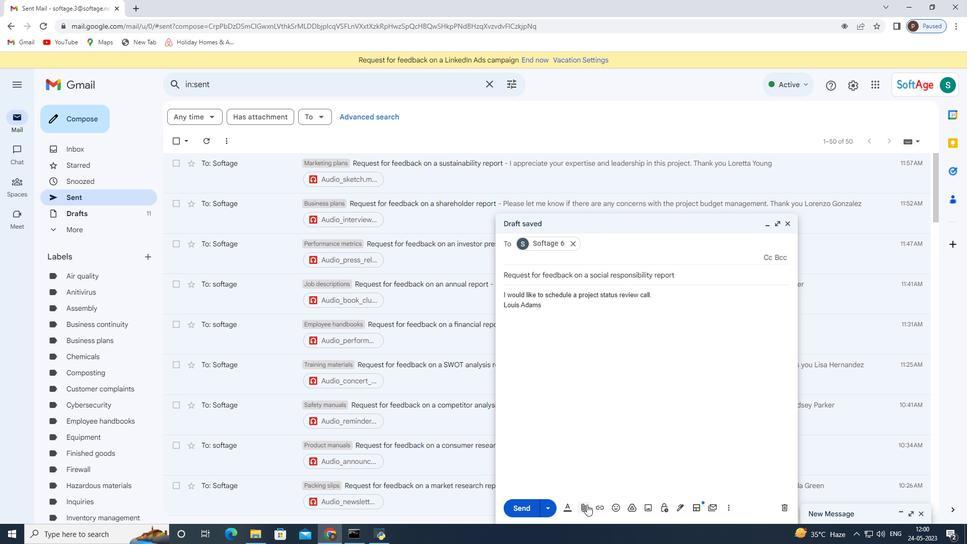 
Action: Mouse moved to (154, 87)
Screenshot: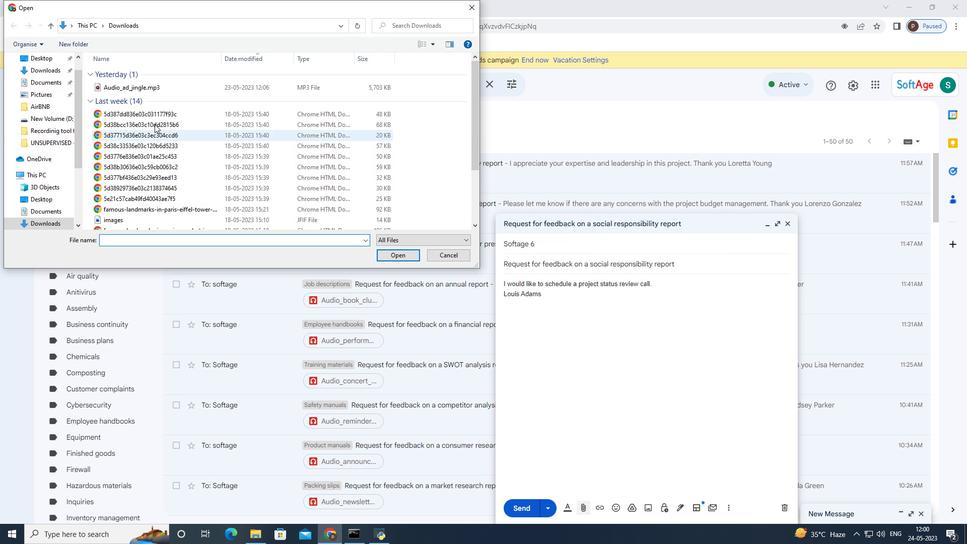 
Action: Mouse pressed left at (154, 87)
Screenshot: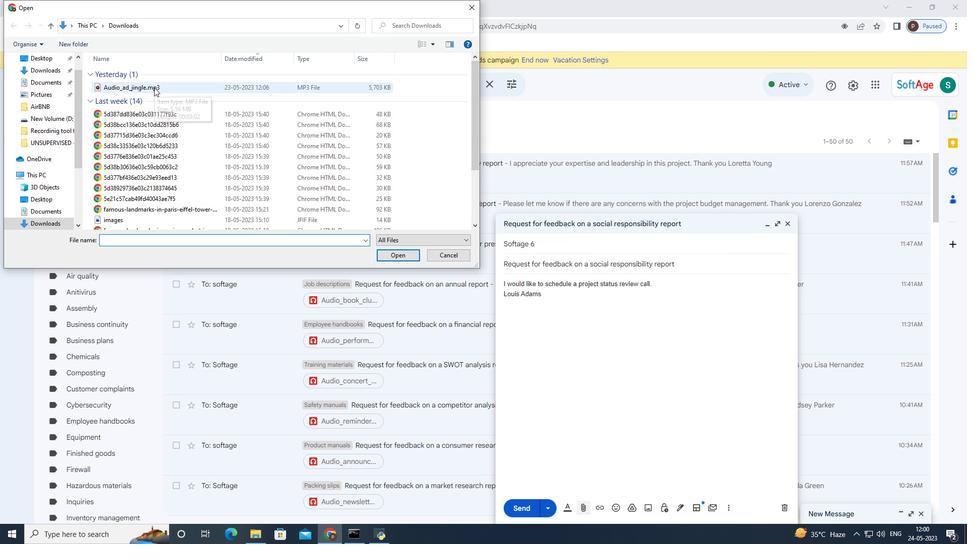 
Action: Mouse moved to (397, 253)
Screenshot: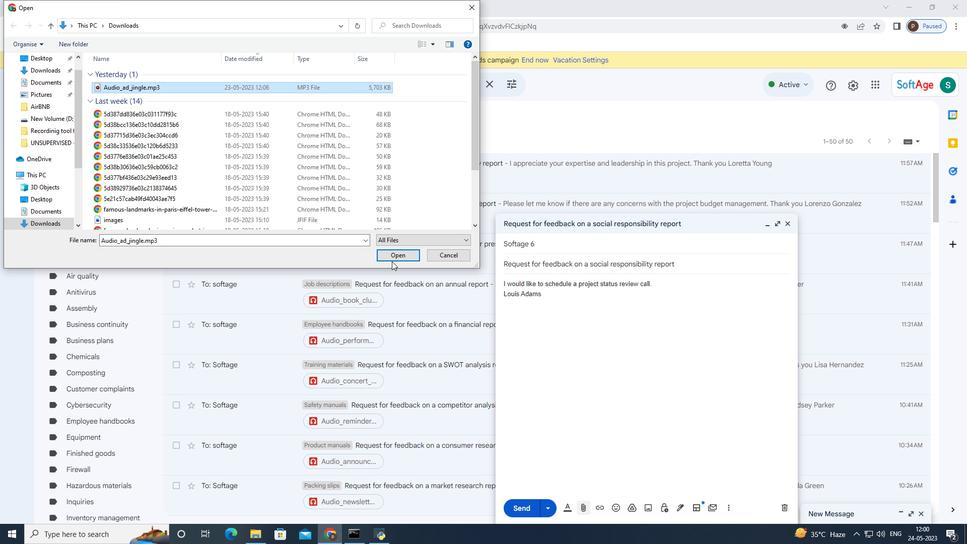 
Action: Mouse pressed left at (397, 253)
Screenshot: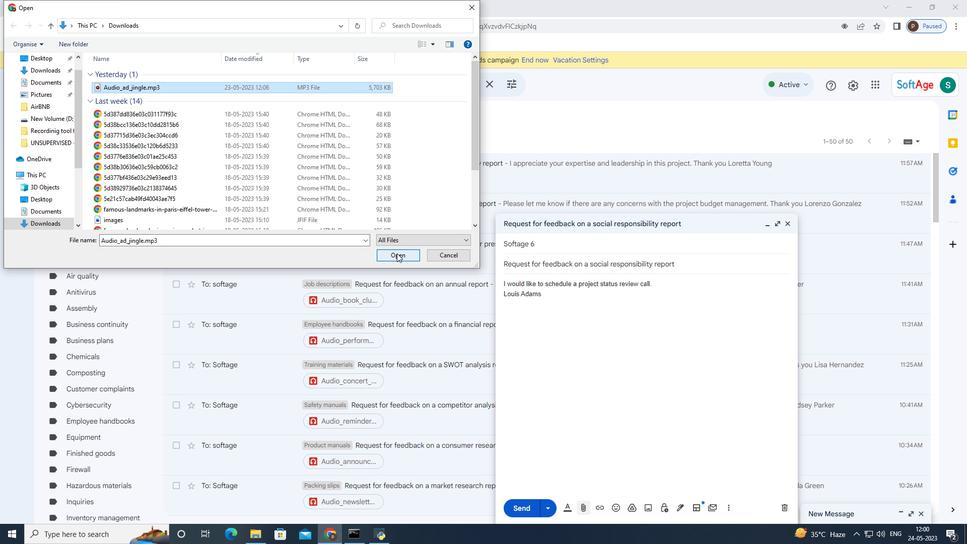 
Action: Mouse moved to (660, 283)
Screenshot: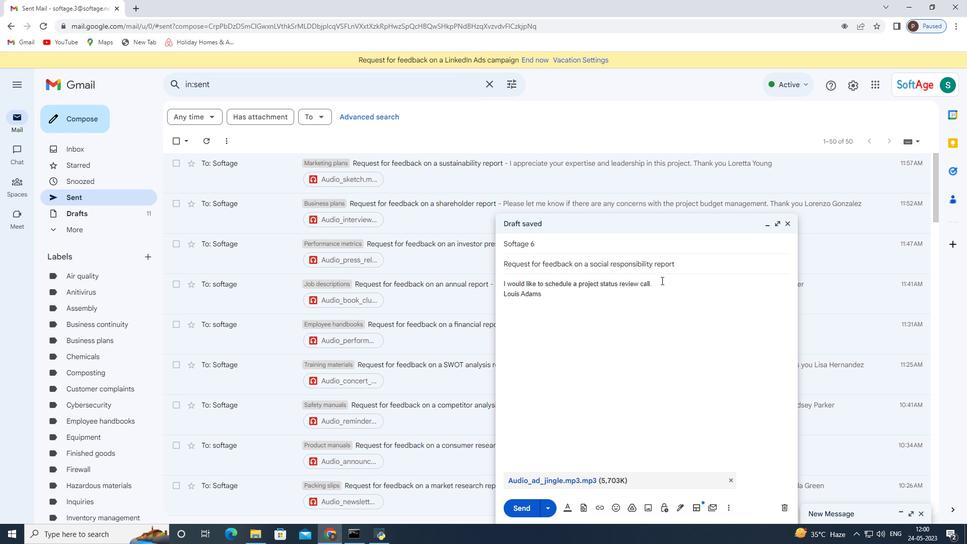 
Action: Mouse pressed left at (660, 283)
Screenshot: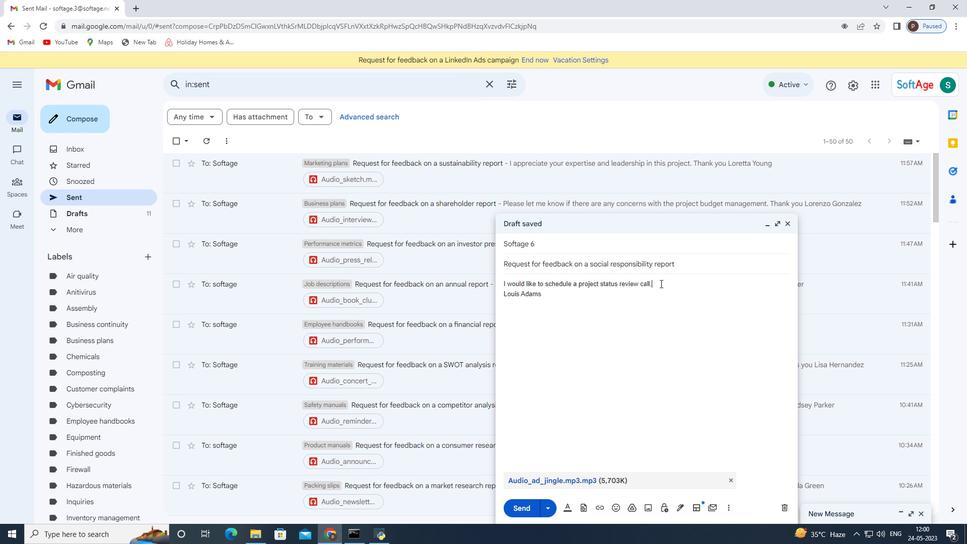 
Action: Key pressed <Key.backspace><Key.backspace><Key.backspace><Key.backspace><Key.backspace><Key.backspace><Key.backspace><Key.backspace><Key.backspace><Key.backspace><Key.backspace><Key.backspace><Key.backspace><Key.backspace><Key.backspace><Key.backspace><Key.backspace><Key.backspace><Key.backspace><Key.backspace><Key.backspace><Key.backspace><Key.backspace><Key.backspace><Key.backspace><Key.backspace><Key.backspace><Key.backspace><Key.backspace><Key.backspace><Key.backspace><Key.backspace><Key.backspace><Key.backspace><Key.backspace><Key.backspace><Key.backspace><Key.backspace><Key.backspace><Key.backspace><Key.backspace><Key.backspace><Key.backspace><Key.backspace><Key.backspace><Key.backspace><Key.backspace><Key.backspace><Key.backspace><Key.backspace><Key.backspace><Key.backspace><Key.backspace><Key.backspace><Key.backspace>ctrl+Z<'\x1a'><'\x1a'><'\x1a'><'\x1a'><'\x1a'><'\x1a'><'\x1a'><'\x1a'><'\x1a'><'\x1a'><'\x1a'><'\x1a'><'\x1a'><'\x1a'><'\x1a'><'\x1a'><'\x1a'><'\x1a'><'\x1a'><'\x1a'><'\x1a'><'\x1a'><'\x1a'><'\x1a'><'\x1a'><'\x1a'><'\x1a'><'\x1a'><'\x1a'><'\x1a'><'\x1a'><'\x1a'><'\x1a'><'\x1a'><'\x1a'>.<Key.enter><Key.enter><Key.shift>Thank<Key.space><Key.shift>Yo<Key.backspace><Key.backspace>you
Screenshot: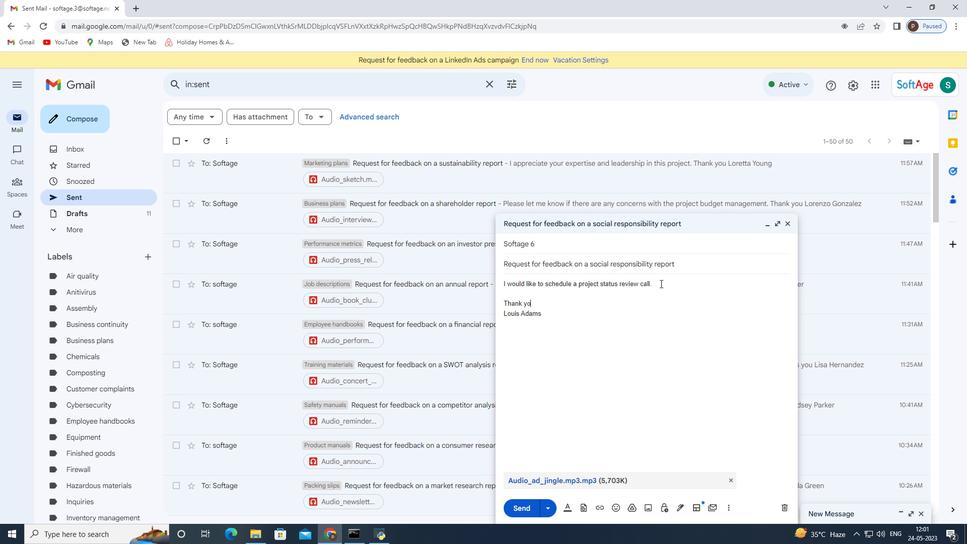 
Action: Mouse moved to (519, 507)
Screenshot: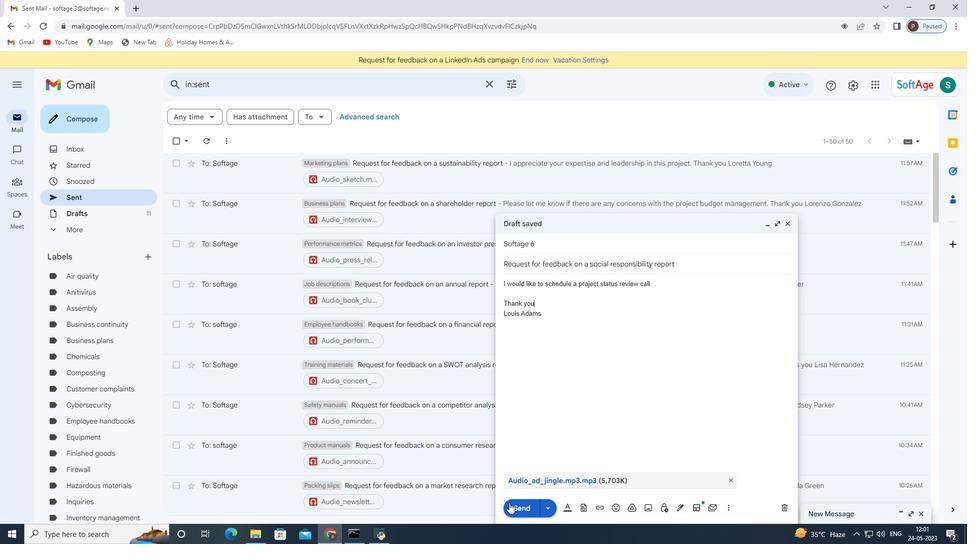 
Action: Mouse pressed left at (519, 507)
Screenshot: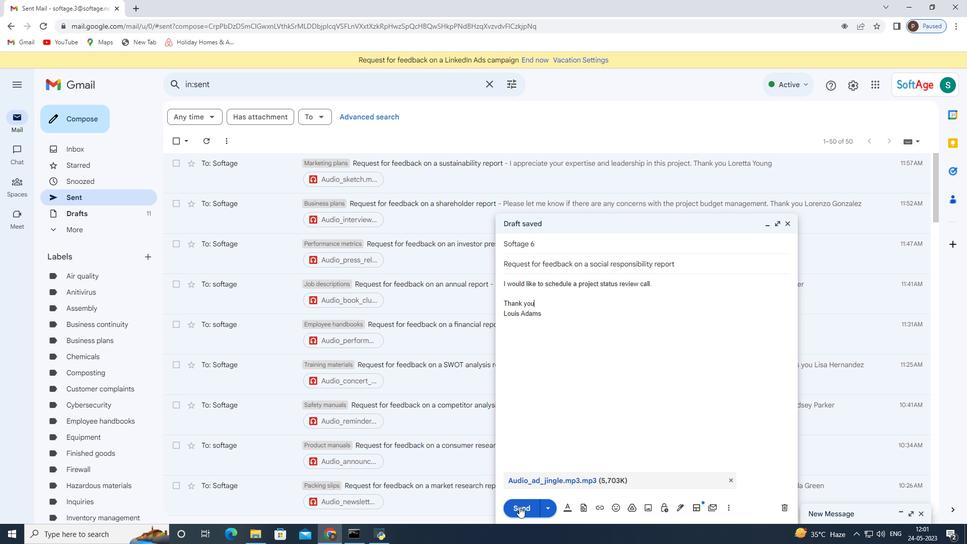 
Action: Mouse moved to (462, 177)
Screenshot: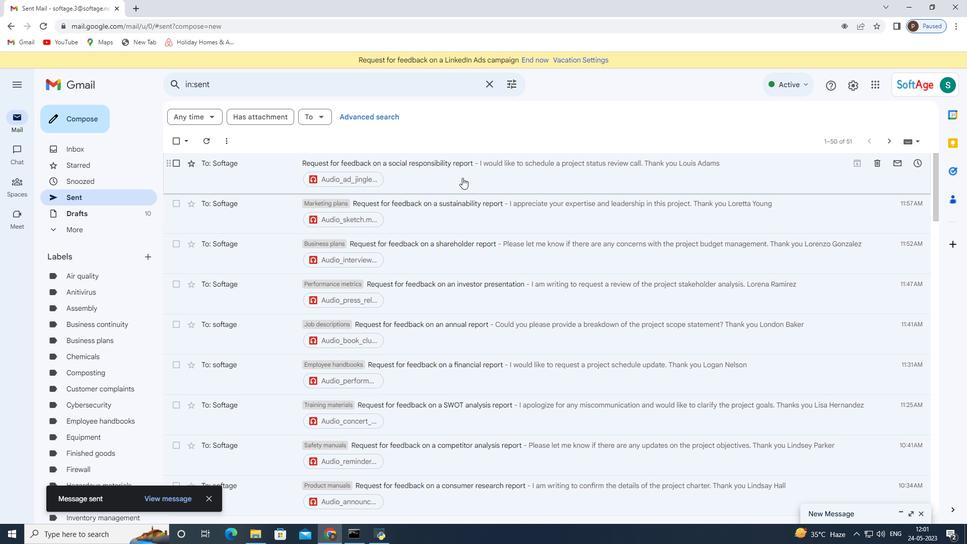 
Action: Mouse pressed right at (462, 177)
Screenshot: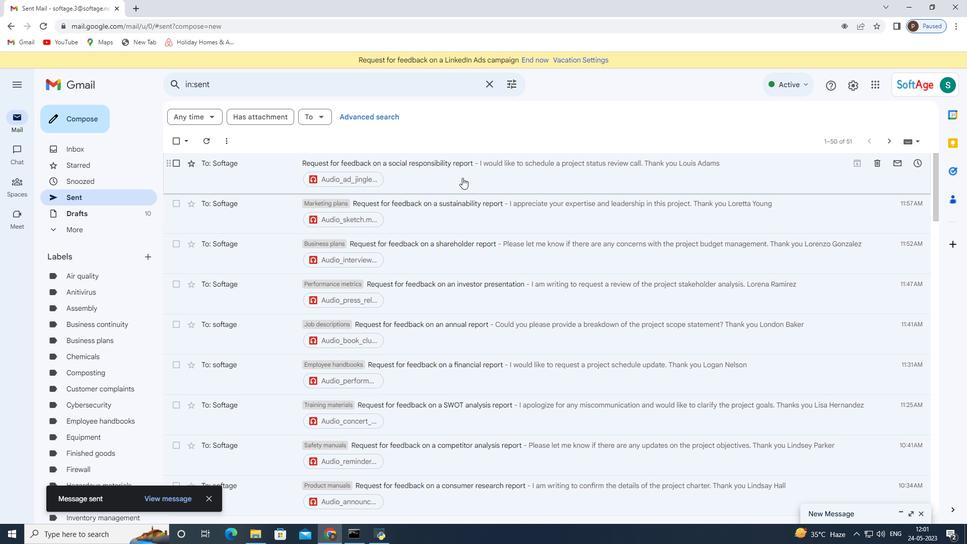 
Action: Mouse moved to (516, 345)
Screenshot: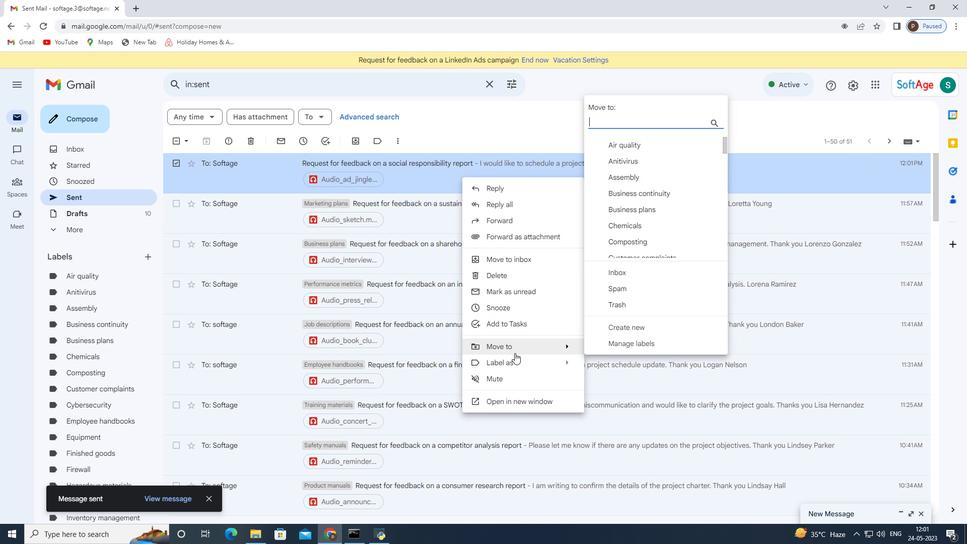 
Action: Mouse pressed left at (516, 345)
Screenshot: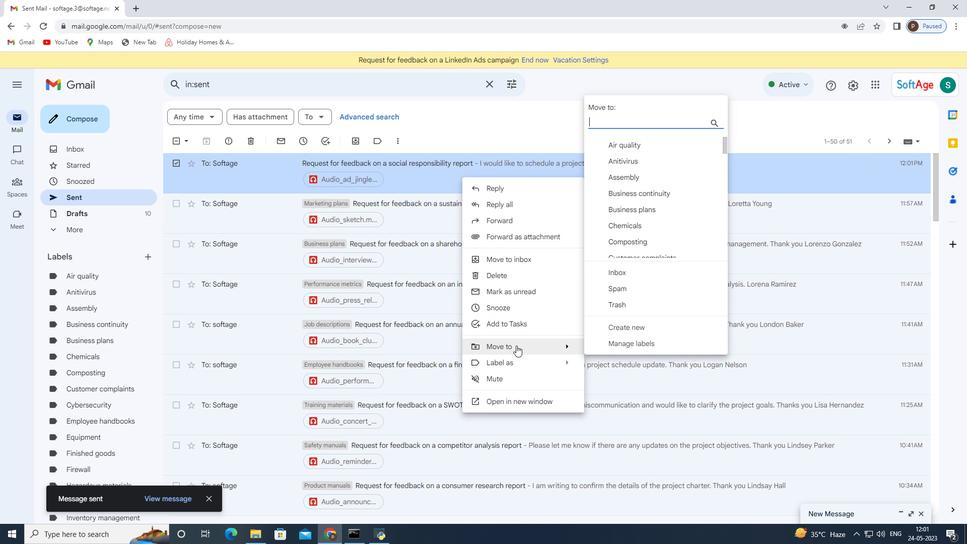 
Action: Mouse moved to (614, 330)
Screenshot: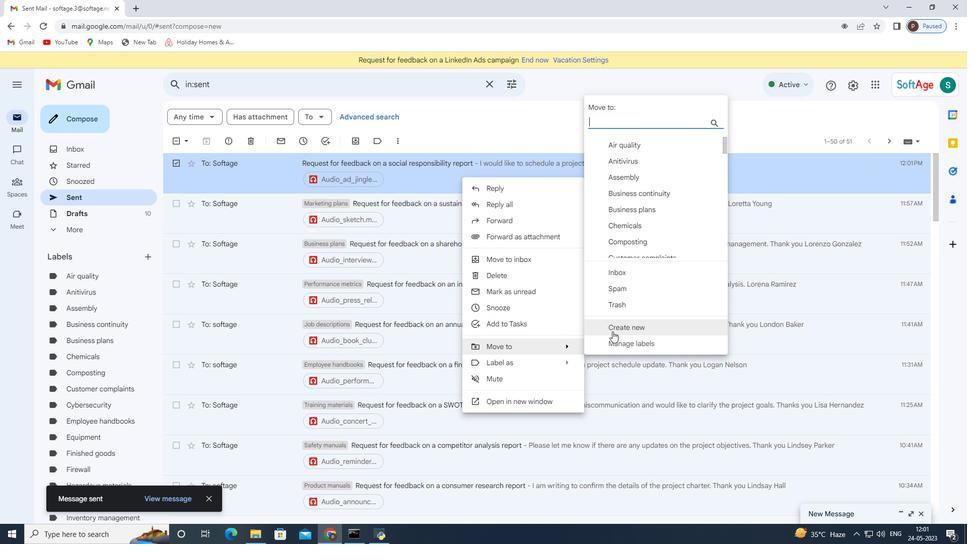 
Action: Mouse pressed left at (614, 330)
Screenshot: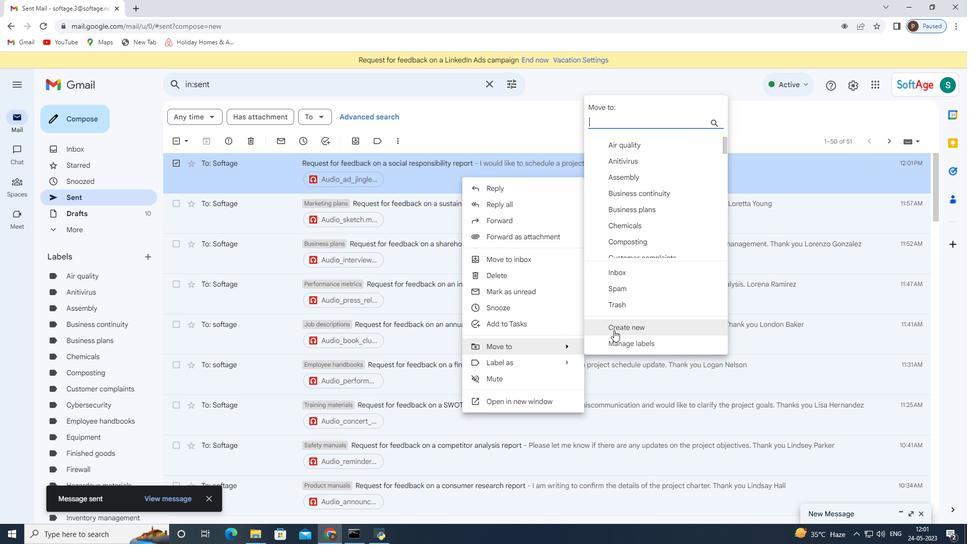 
Action: Mouse moved to (391, 275)
Screenshot: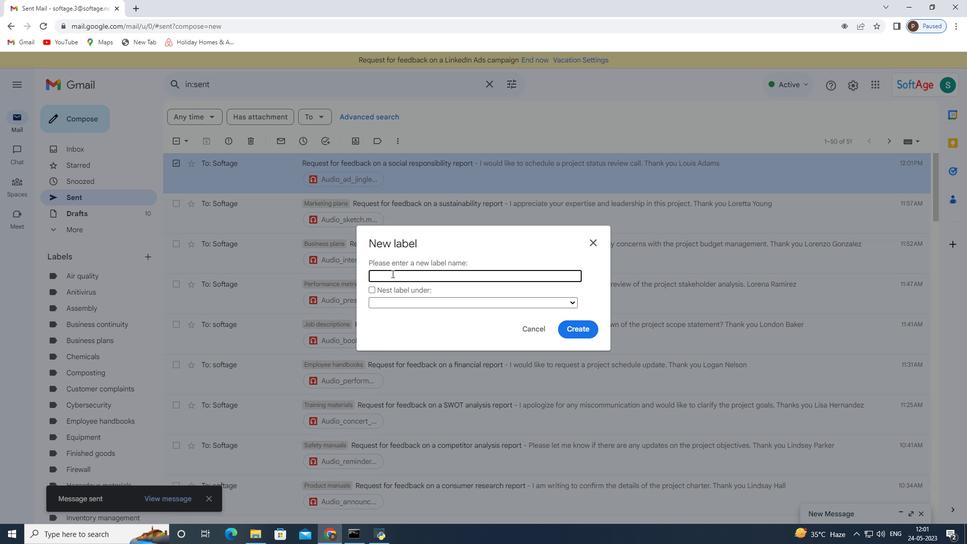 
Action: Mouse pressed left at (391, 275)
Screenshot: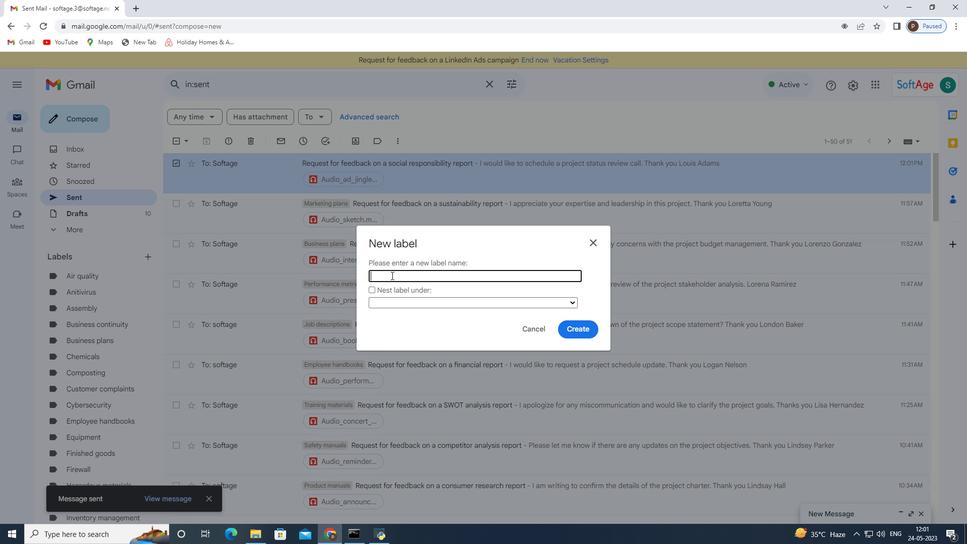 
Action: Key pressed <Key.shift>Sales<Key.space>forrecasts
Screenshot: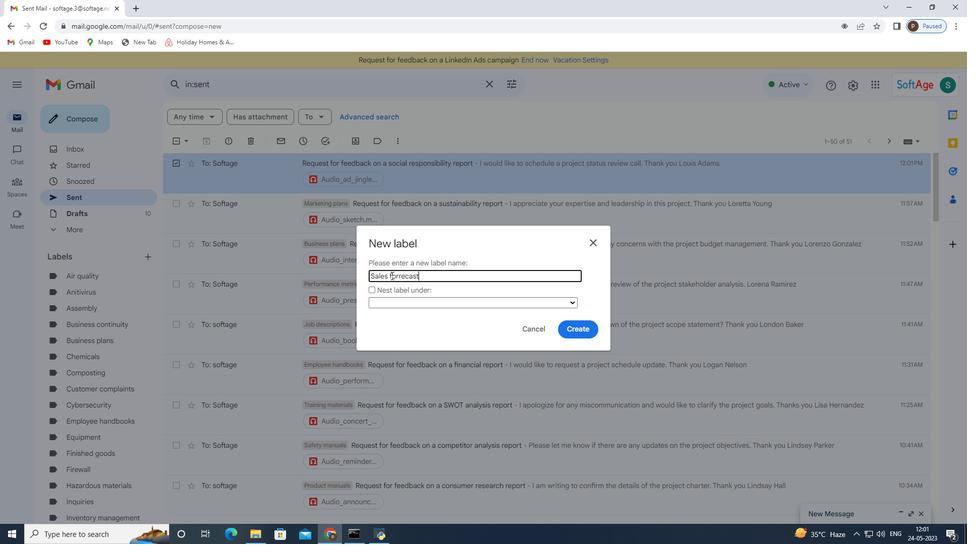 
Action: Mouse moved to (399, 277)
Screenshot: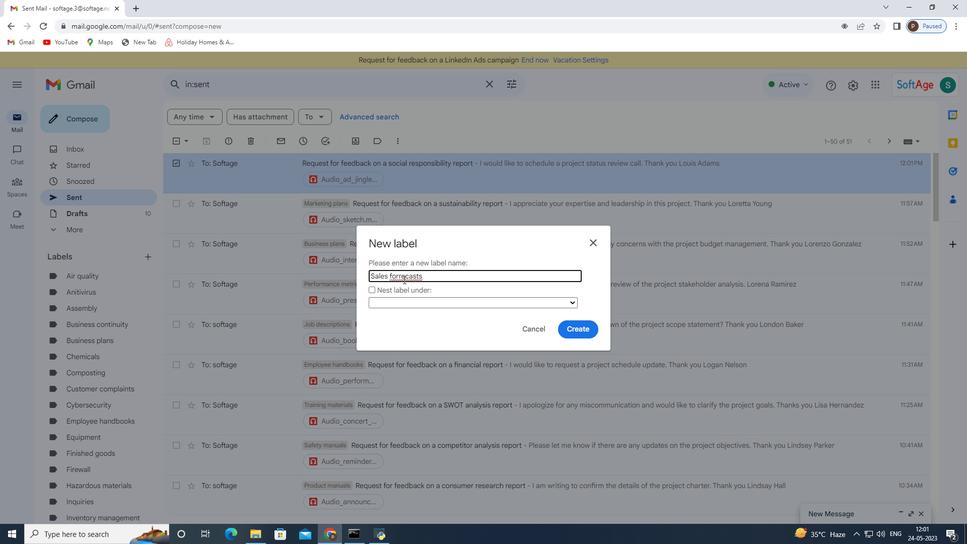 
Action: Mouse pressed left at (399, 277)
Screenshot: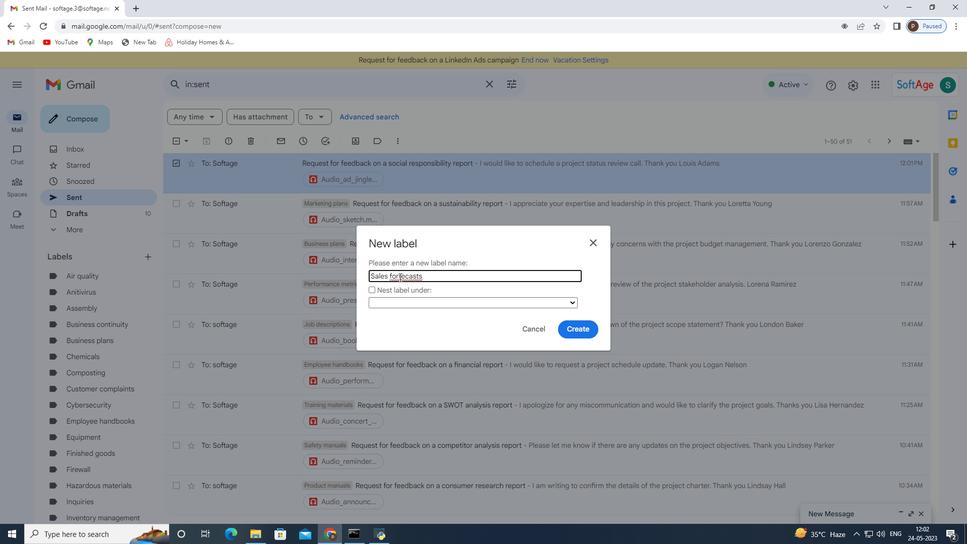 
Action: Key pressed <Key.backspace>
Screenshot: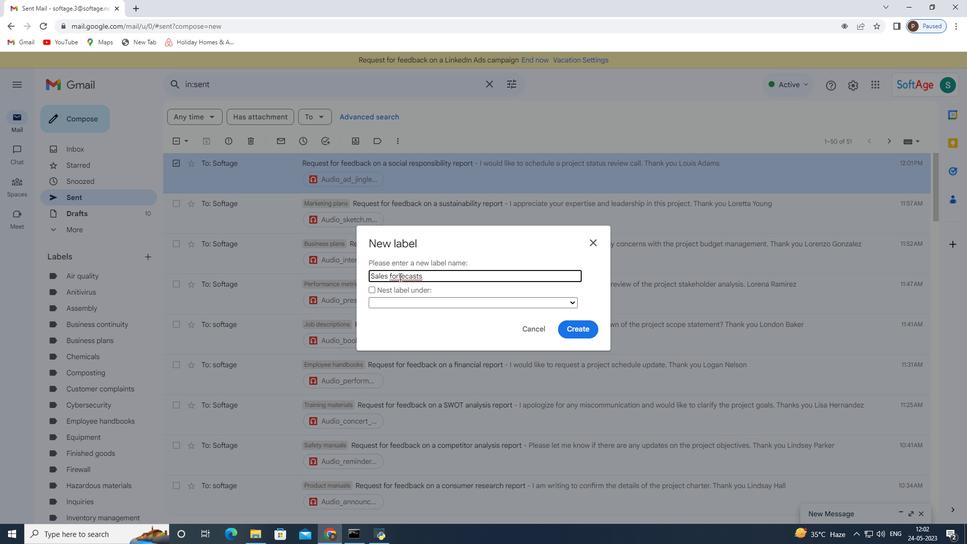 
Action: Mouse moved to (589, 328)
Screenshot: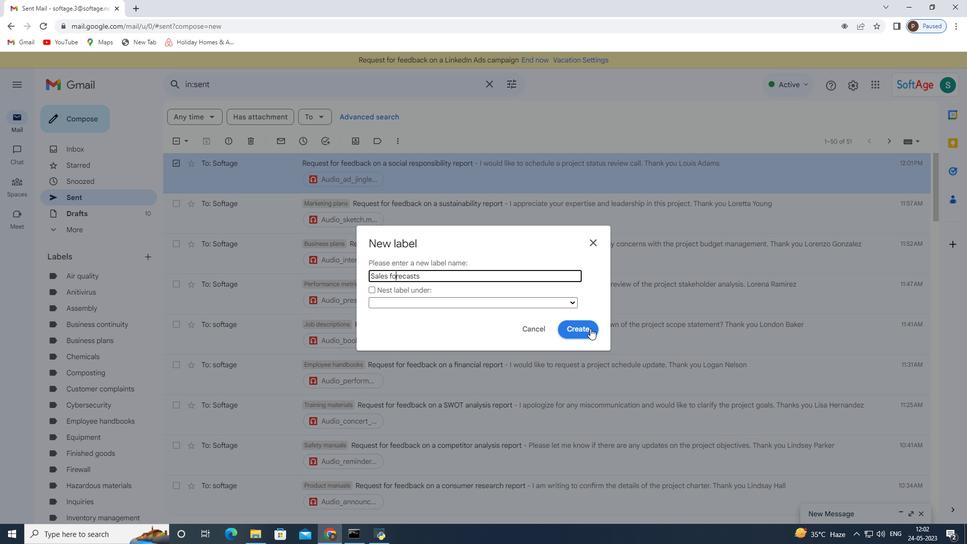 
Action: Mouse pressed left at (589, 328)
Screenshot: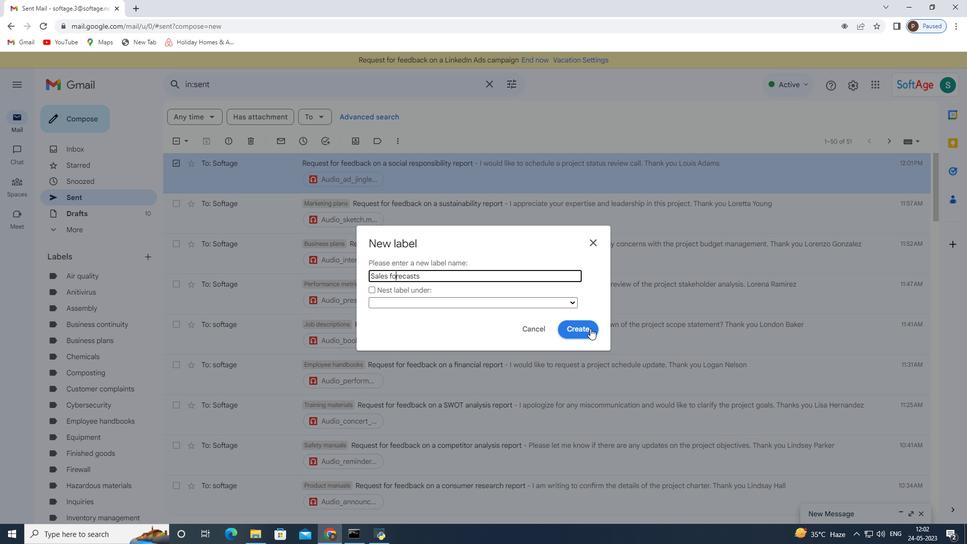 
Action: Mouse moved to (403, 286)
Screenshot: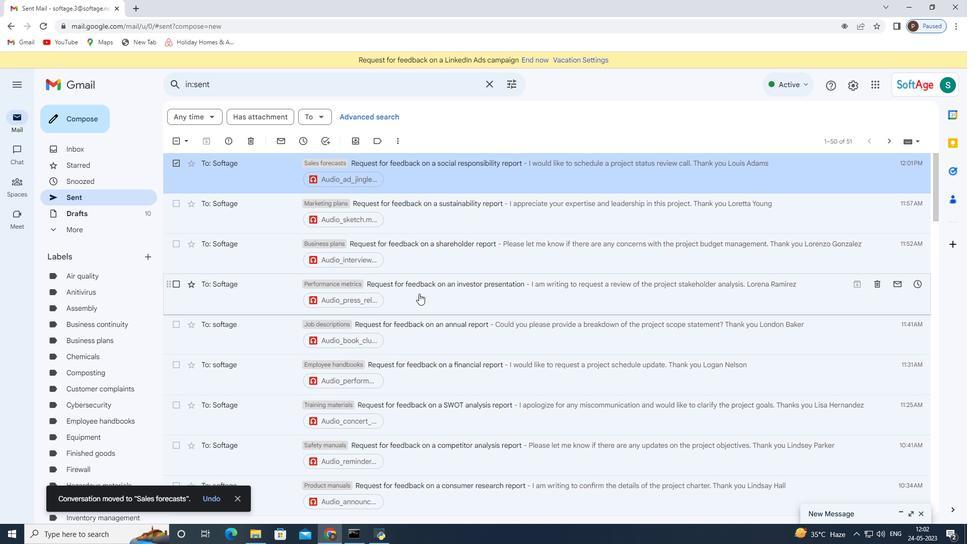
Action: Mouse scrolled (403, 286) with delta (0, 0)
Screenshot: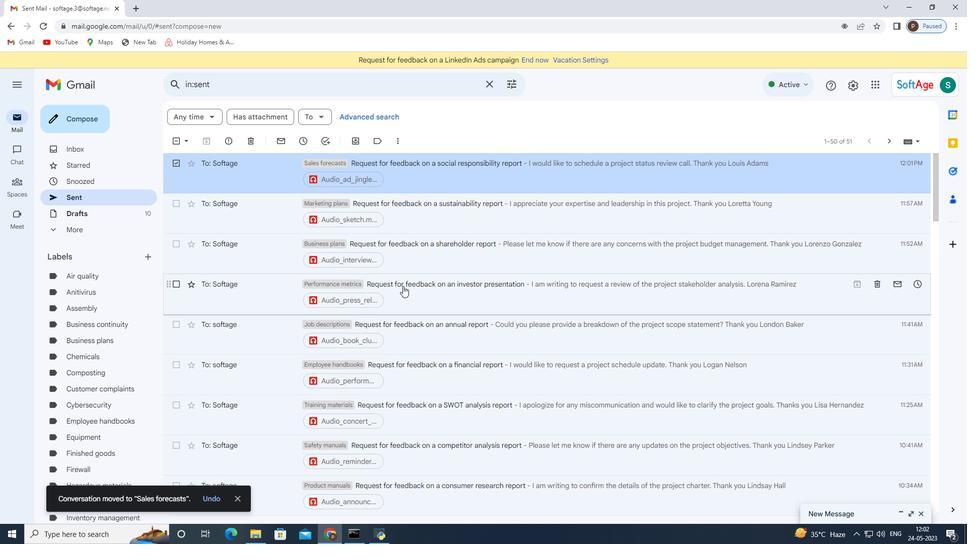 
Action: Mouse scrolled (403, 286) with delta (0, 0)
Screenshot: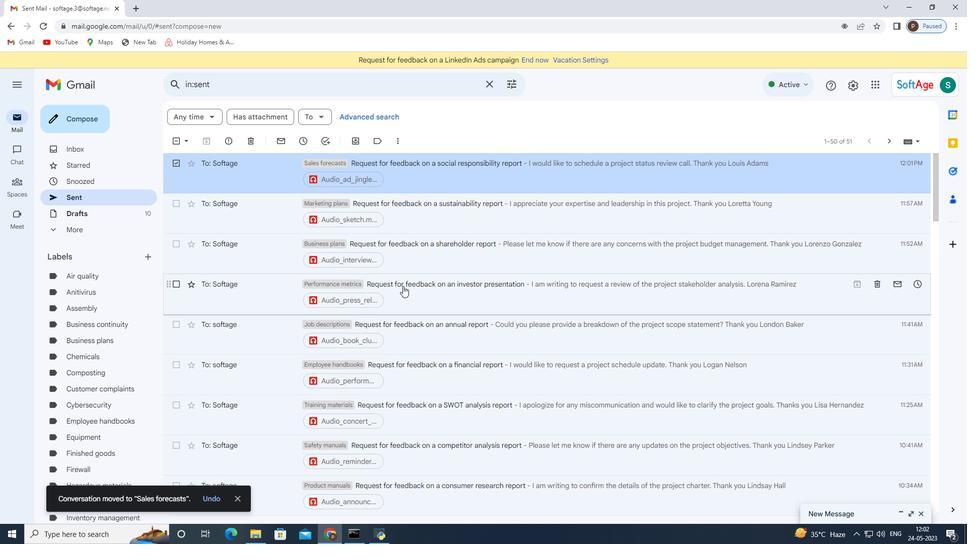 
Action: Mouse scrolled (403, 286) with delta (0, 0)
Screenshot: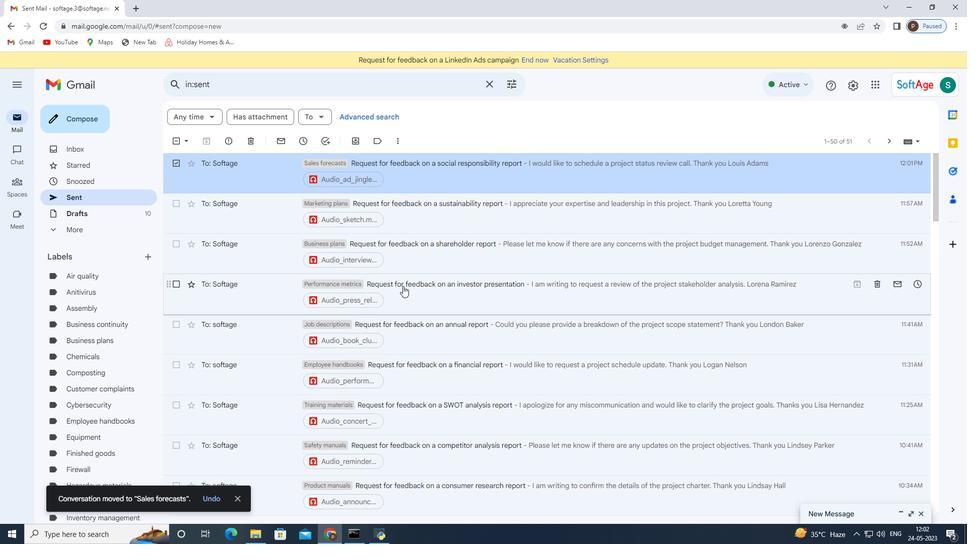 
